 Task: Add an event with the title Monthly Performance Evaluation and Development Planning, date '2024/03/25', time 7:30 AM to 9:30 AMand add a description: Problem-Solving Activities aims to develop the problem-solving capabilities of your team members, enhance collaboration, and foster a culture of innovation within your organization. By immersing themselves in these activities, participants will gain valuable insights, strengthen their problem-solving skills, and develop a shared sense of purpose and accomplishment., put the event into Yellow category . Add location for the event as: Porto, Portugal, logged in from the account softage.4@softage.netand send the event invitation to softage.2@softage.net and softage.3@softage.net. Set a reminder for the event At time of event
Action: Mouse moved to (137, 102)
Screenshot: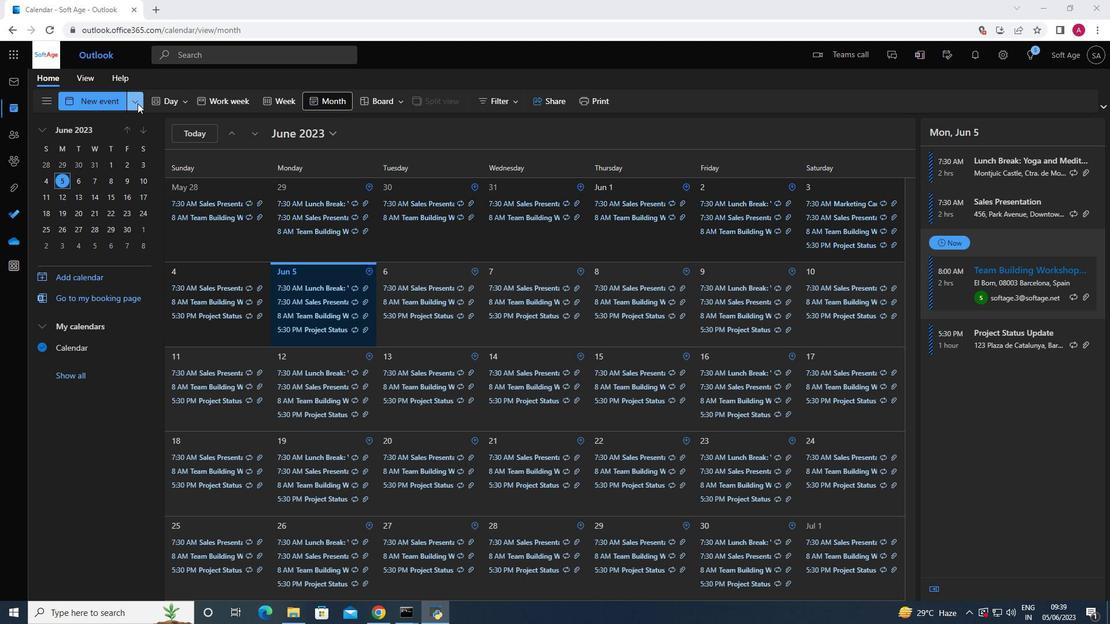 
Action: Mouse pressed left at (137, 102)
Screenshot: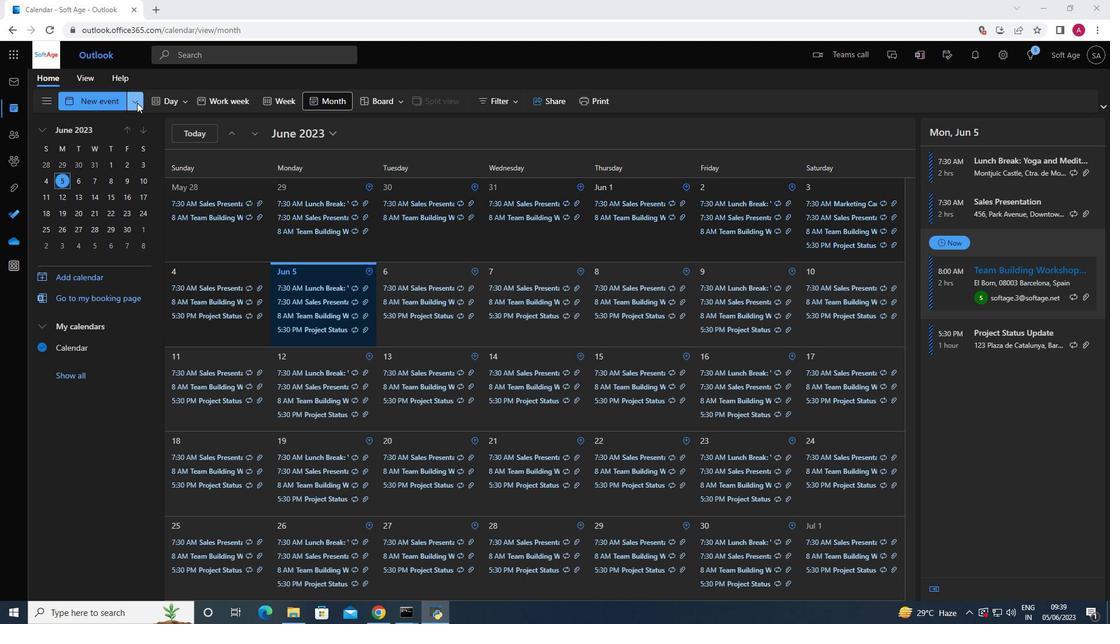 
Action: Mouse moved to (99, 149)
Screenshot: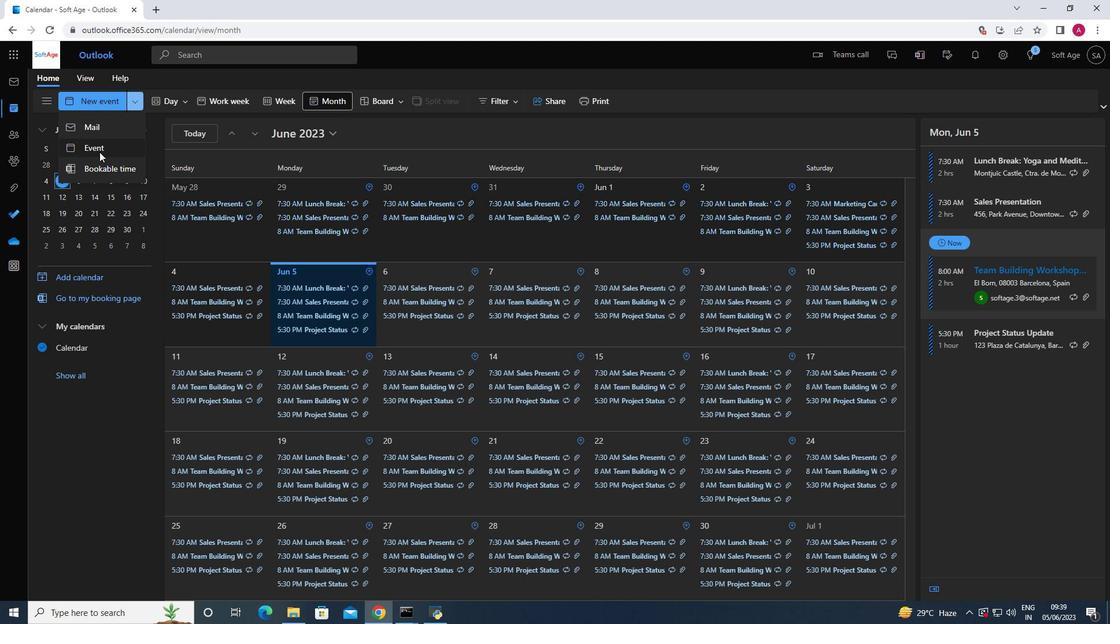 
Action: Mouse pressed left at (99, 149)
Screenshot: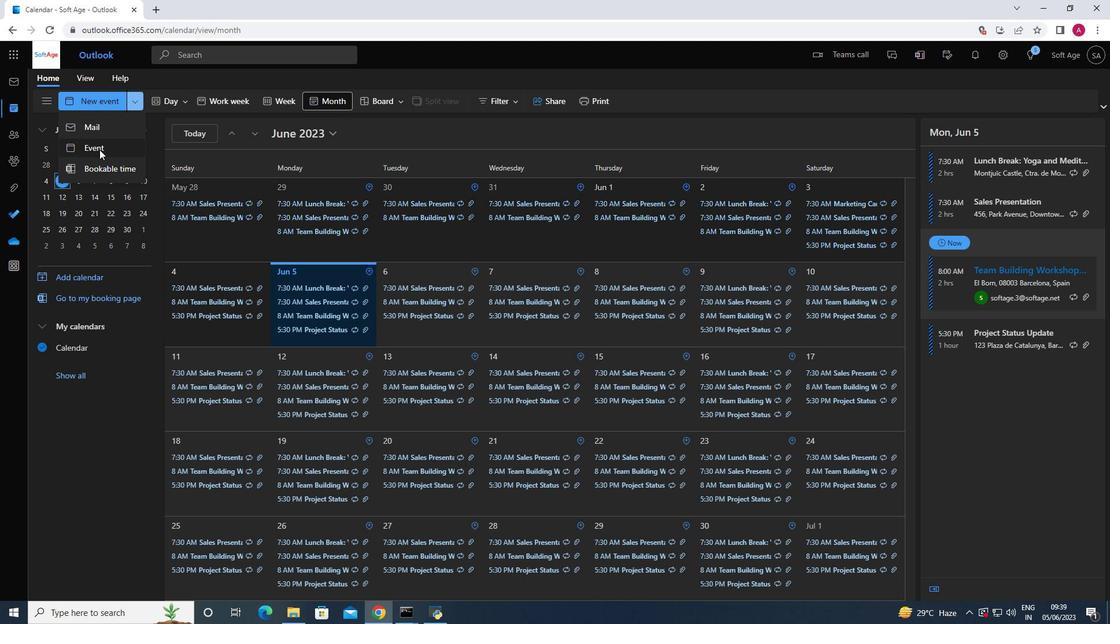 
Action: Mouse moved to (279, 172)
Screenshot: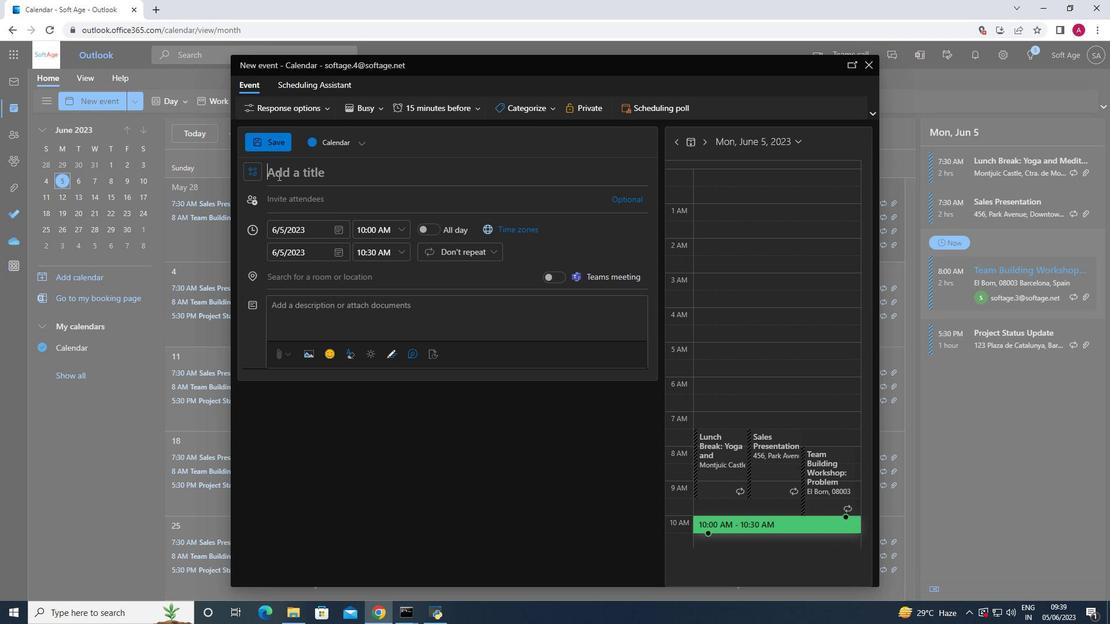 
Action: Mouse pressed left at (279, 172)
Screenshot: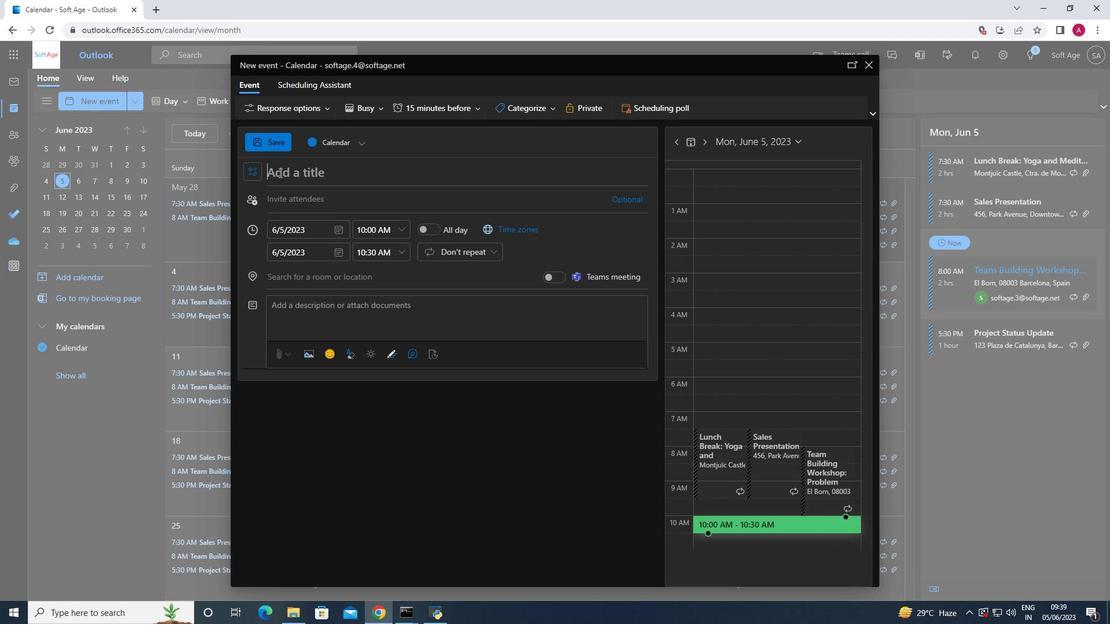 
Action: Key pressed <Key.shift>Monthly<Key.space><Key.shift>Performance<Key.space><Key.shift>Evaluation<Key.space>and<Key.space><Key.shift>Development<Key.space><Key.shift>Planning
Screenshot: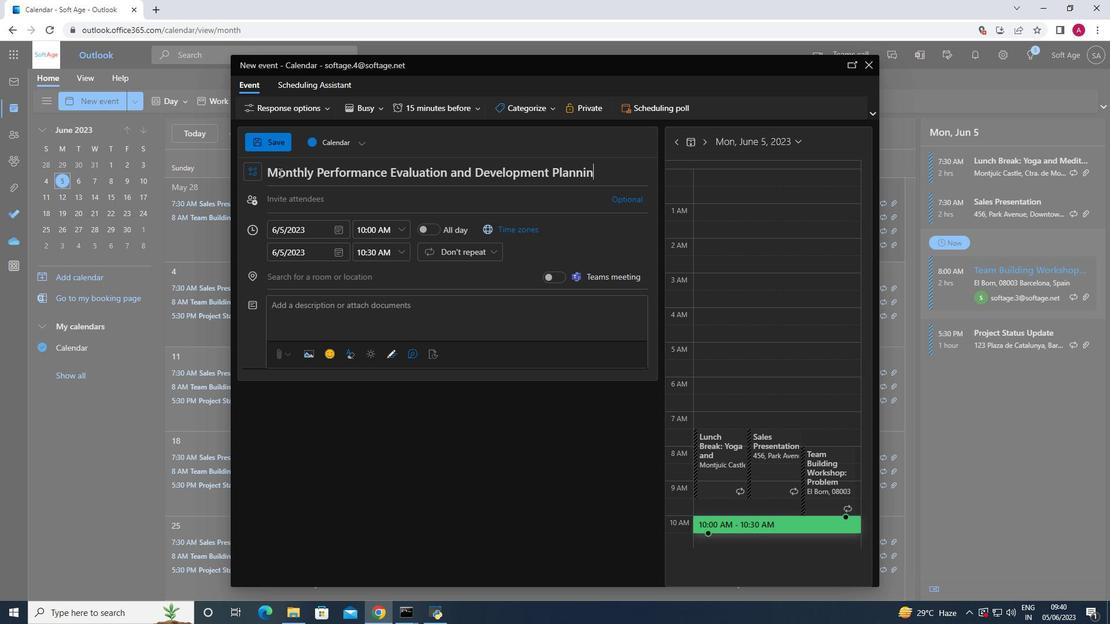 
Action: Mouse moved to (335, 228)
Screenshot: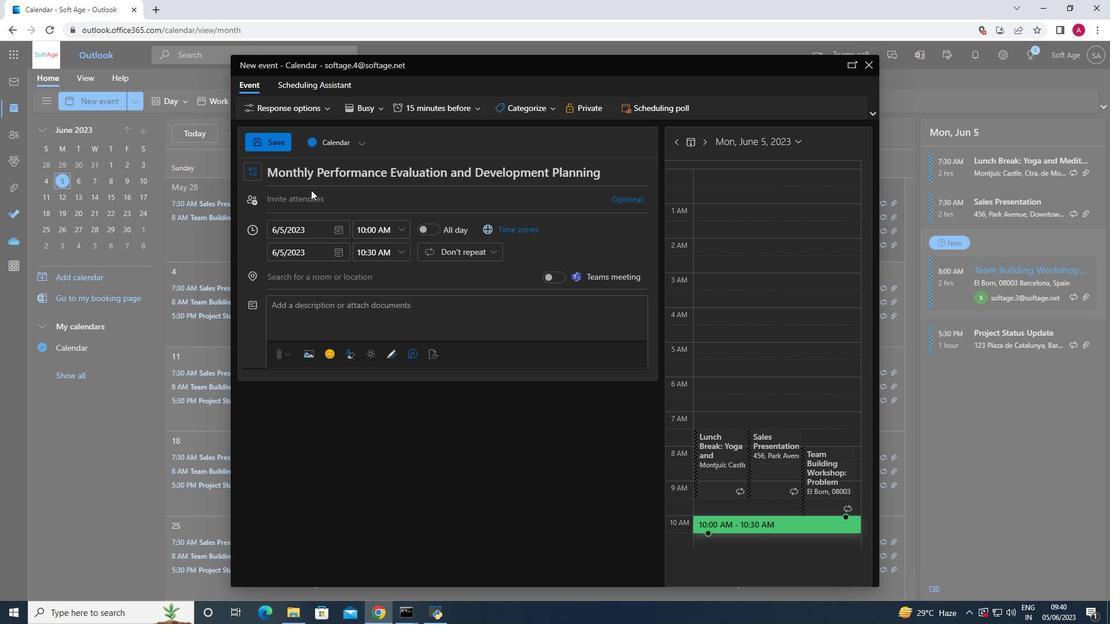 
Action: Mouse pressed left at (335, 228)
Screenshot: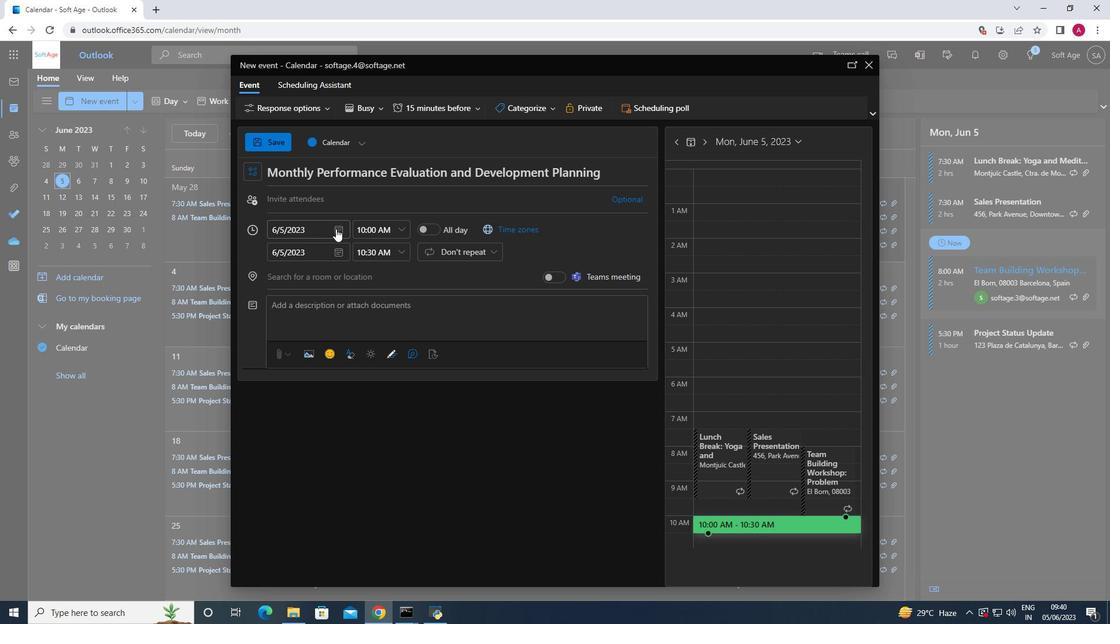 
Action: Mouse moved to (377, 249)
Screenshot: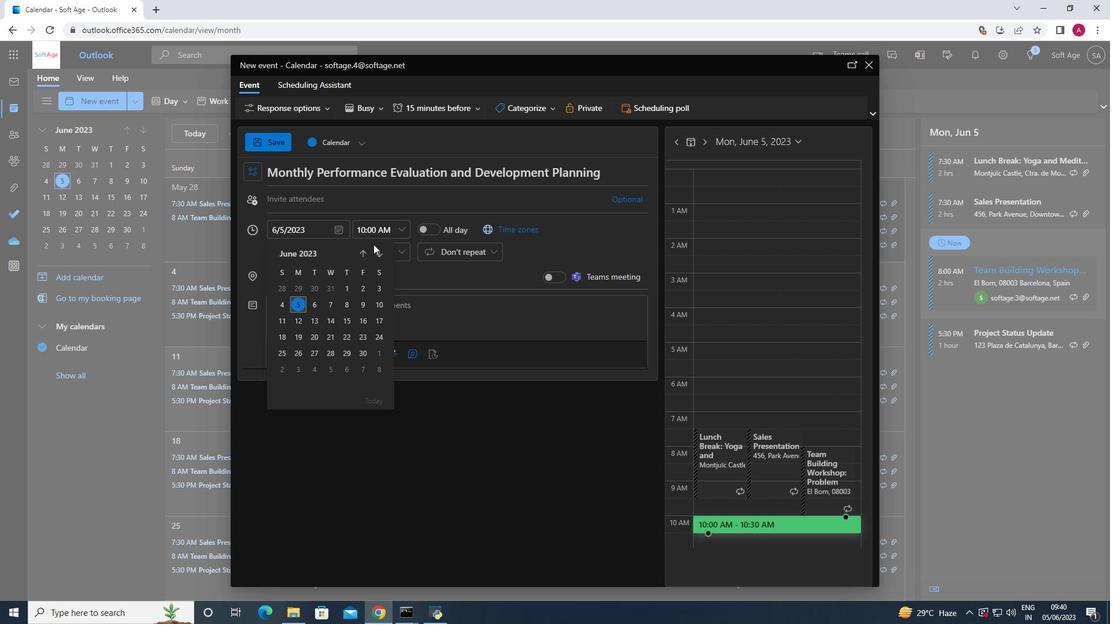 
Action: Mouse pressed left at (377, 249)
Screenshot: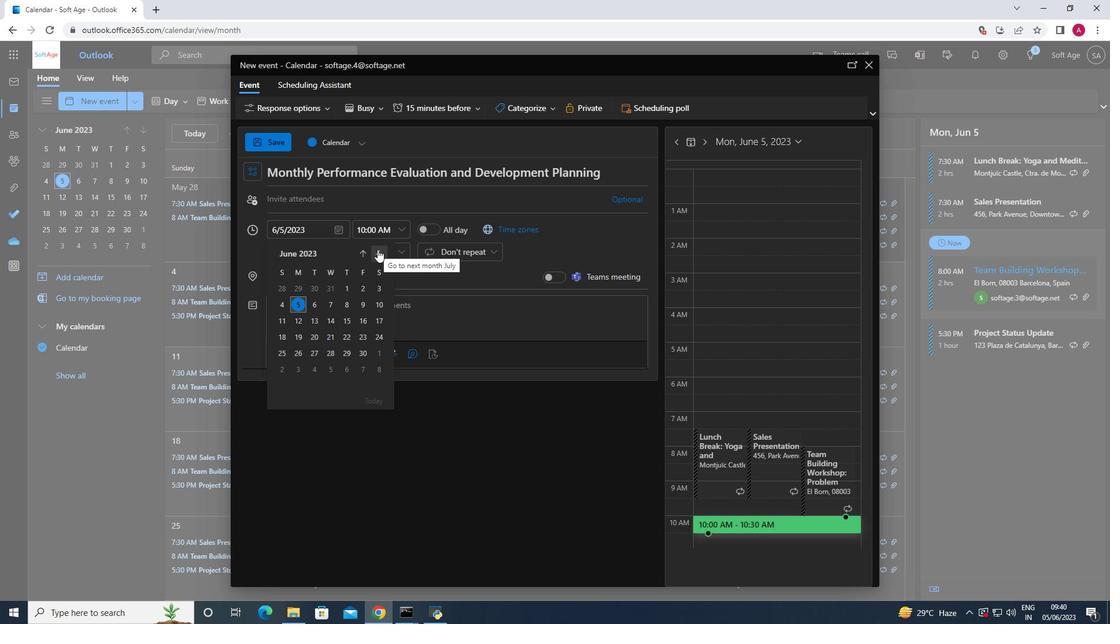 
Action: Mouse pressed left at (377, 249)
Screenshot: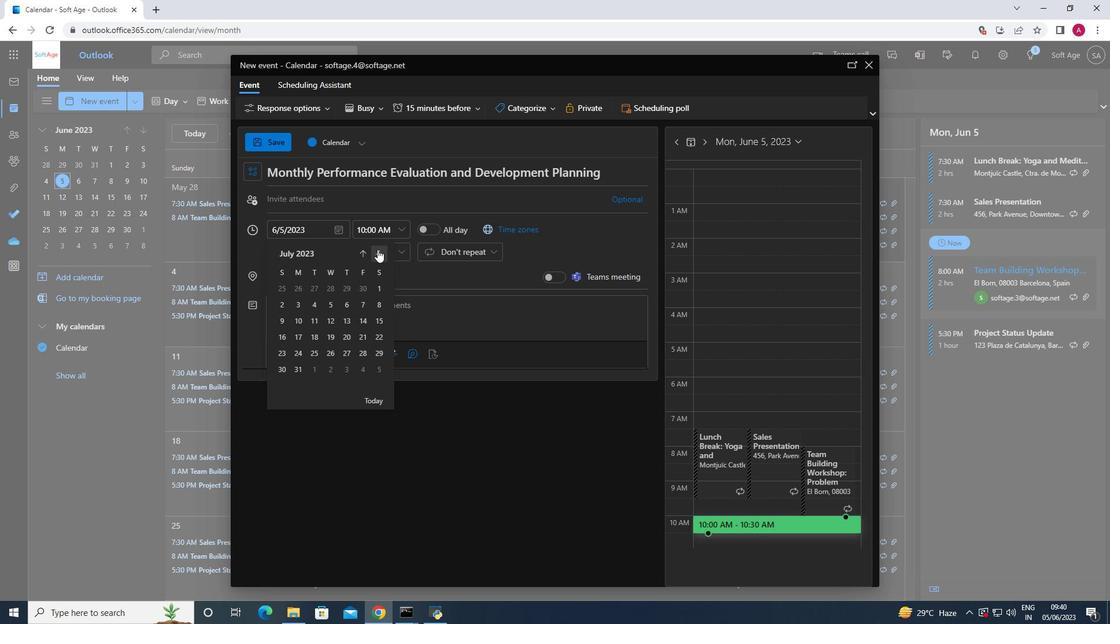 
Action: Mouse pressed left at (377, 249)
Screenshot: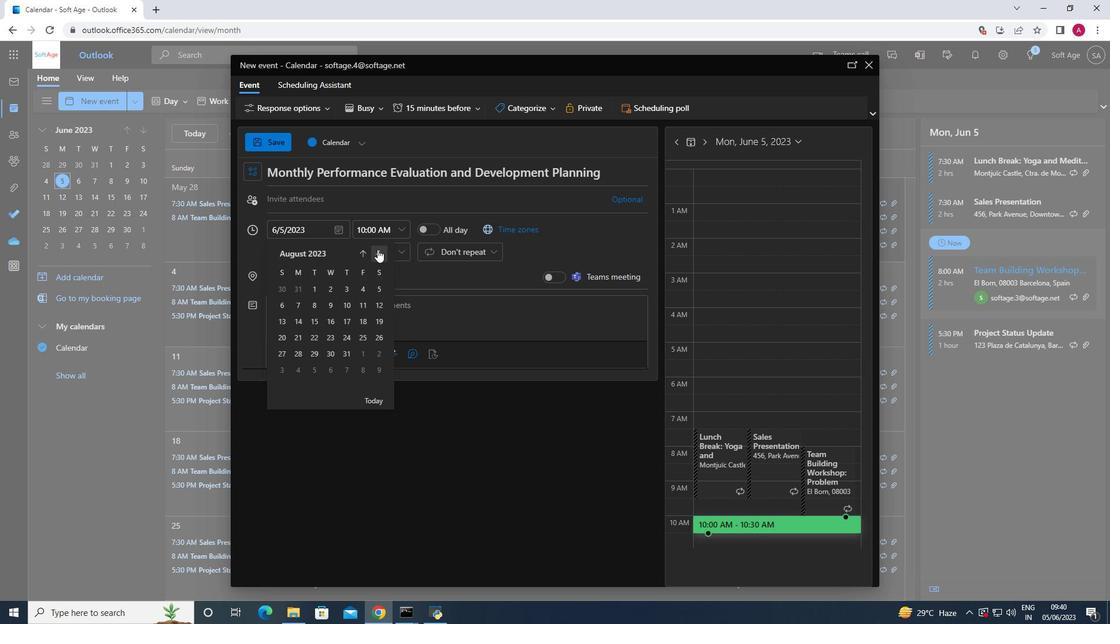 
Action: Mouse pressed left at (377, 249)
Screenshot: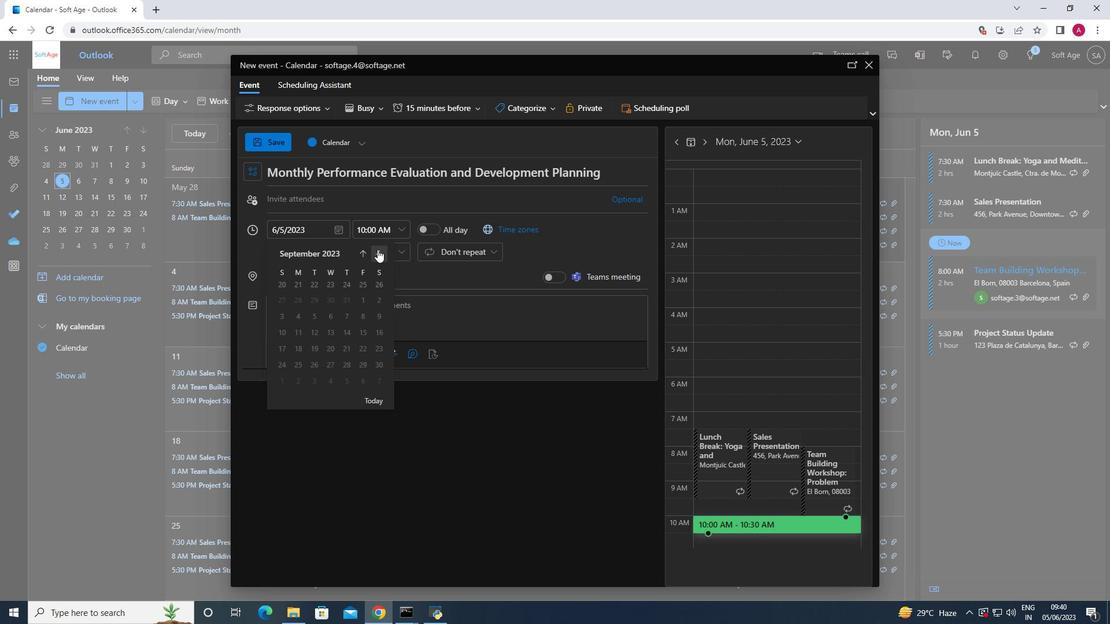 
Action: Mouse pressed left at (377, 249)
Screenshot: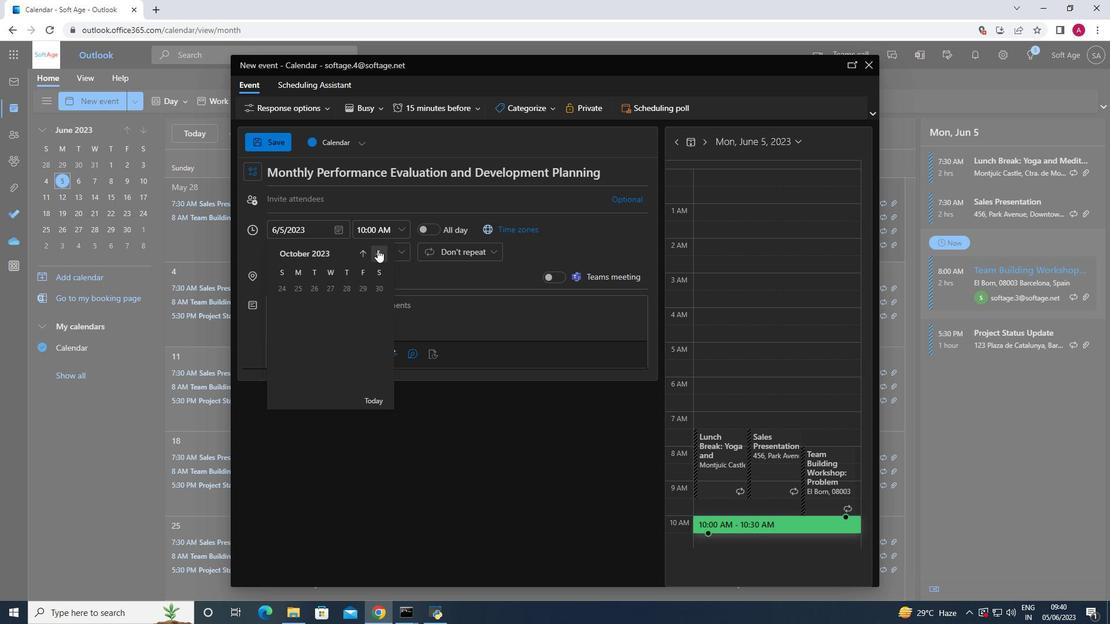 
Action: Mouse pressed left at (377, 249)
Screenshot: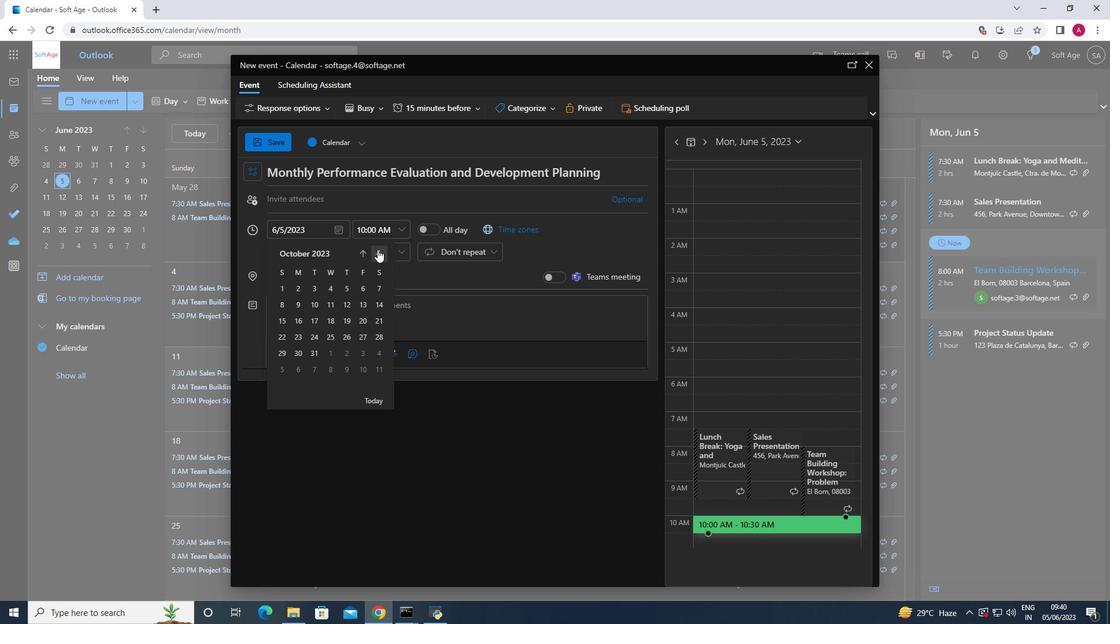 
Action: Mouse pressed left at (377, 249)
Screenshot: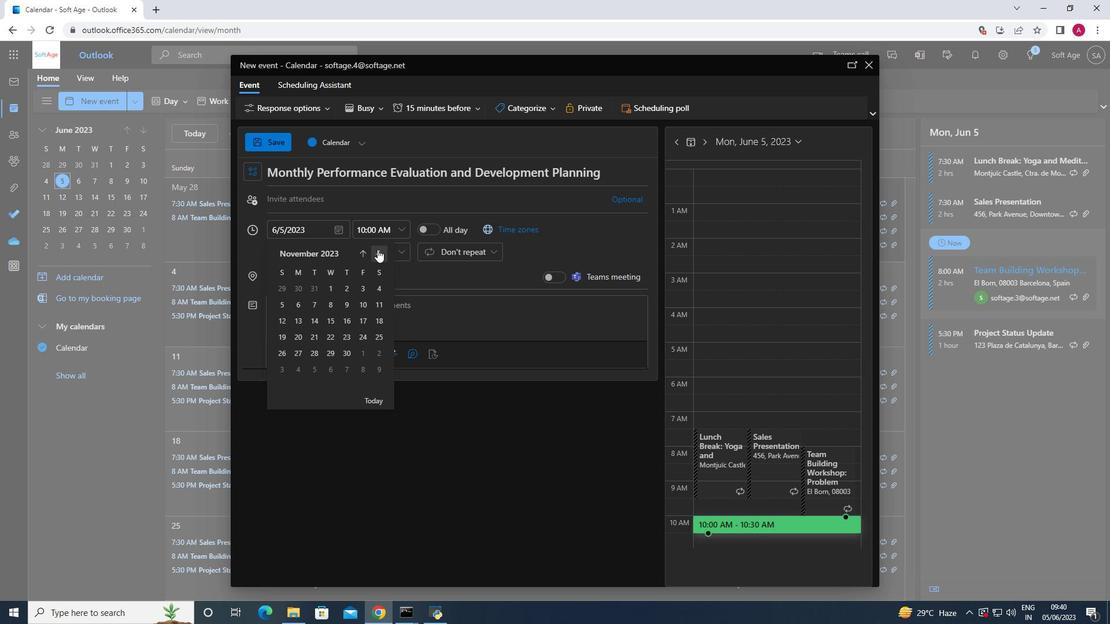 
Action: Mouse pressed left at (377, 249)
Screenshot: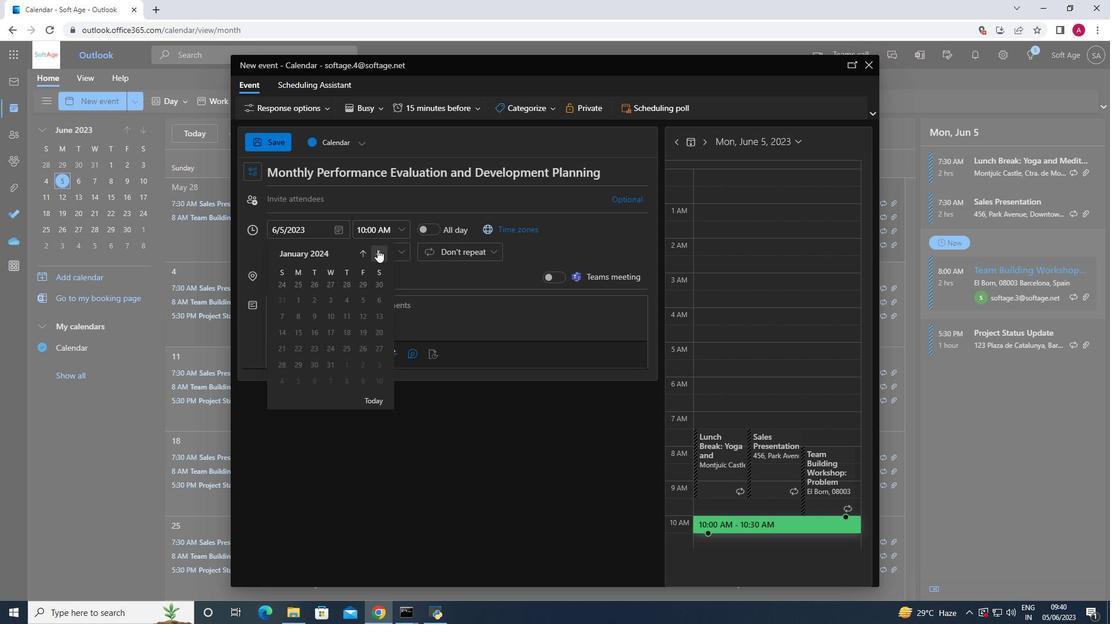 
Action: Mouse pressed left at (377, 249)
Screenshot: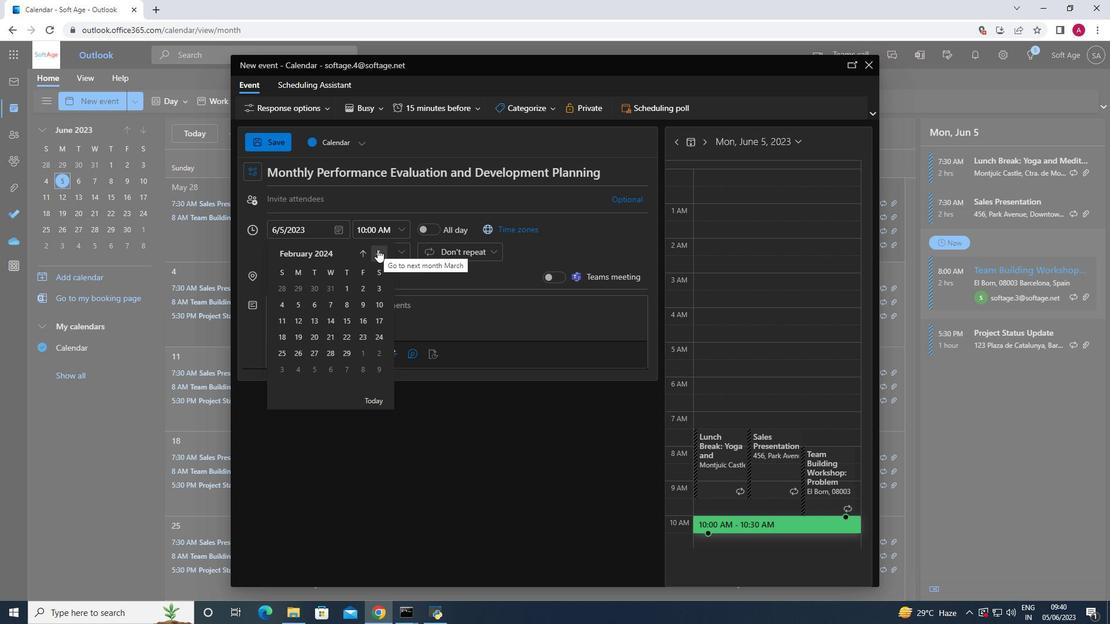 
Action: Mouse moved to (300, 352)
Screenshot: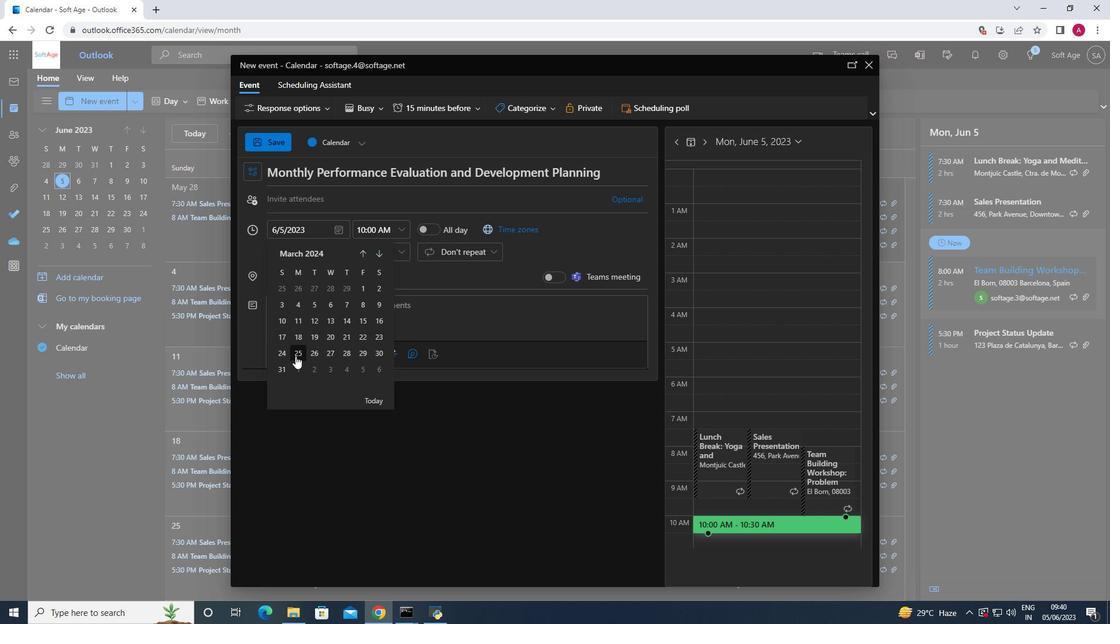 
Action: Mouse pressed left at (300, 352)
Screenshot: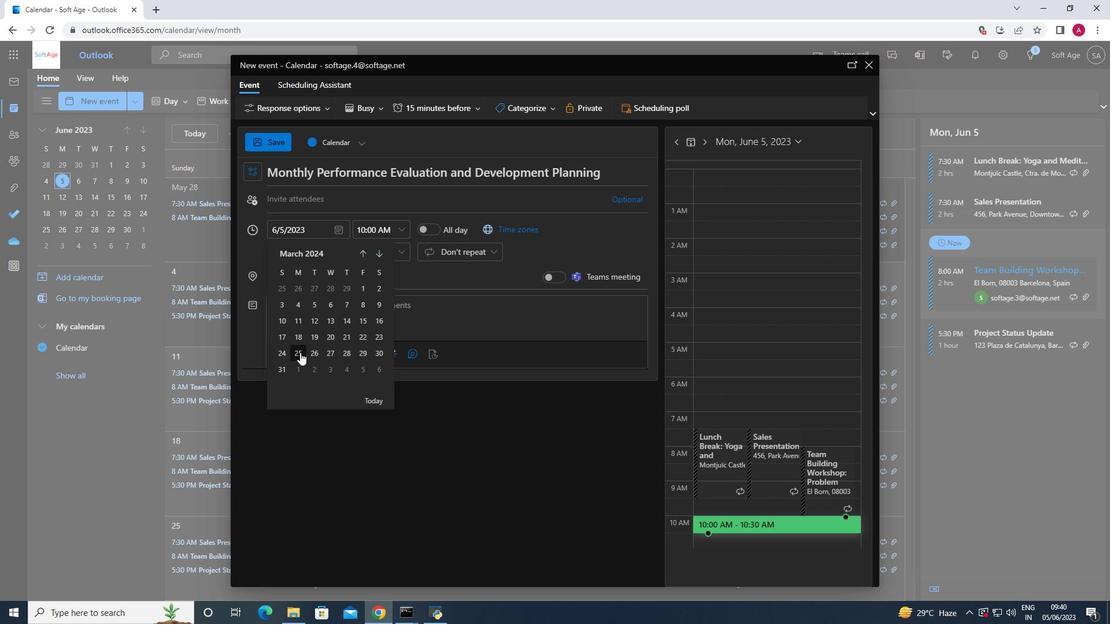 
Action: Mouse moved to (404, 230)
Screenshot: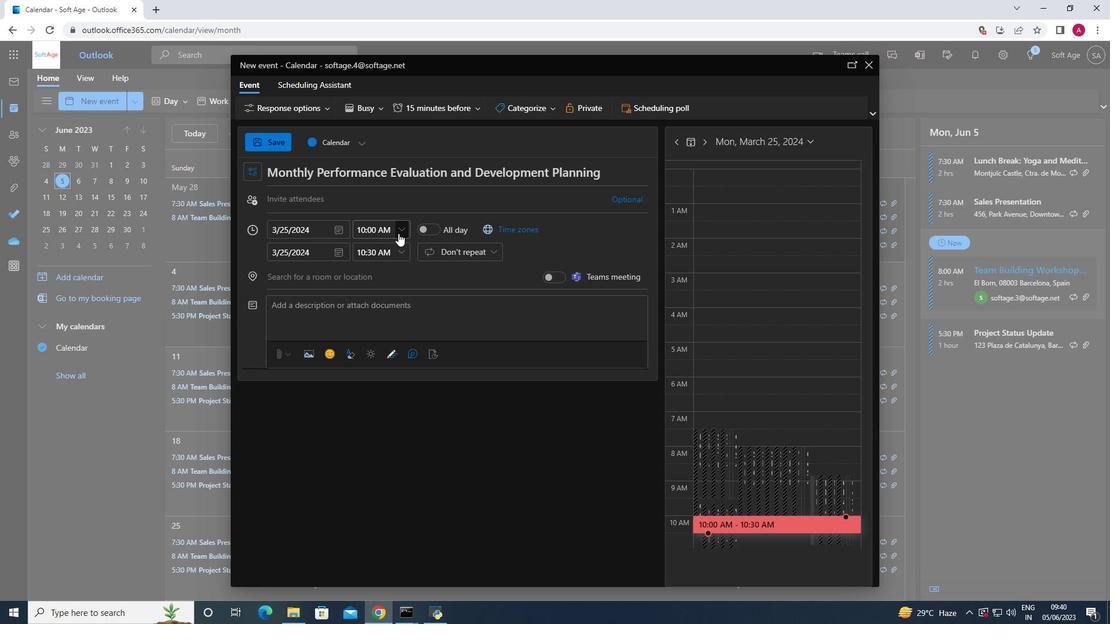
Action: Mouse pressed left at (404, 230)
Screenshot: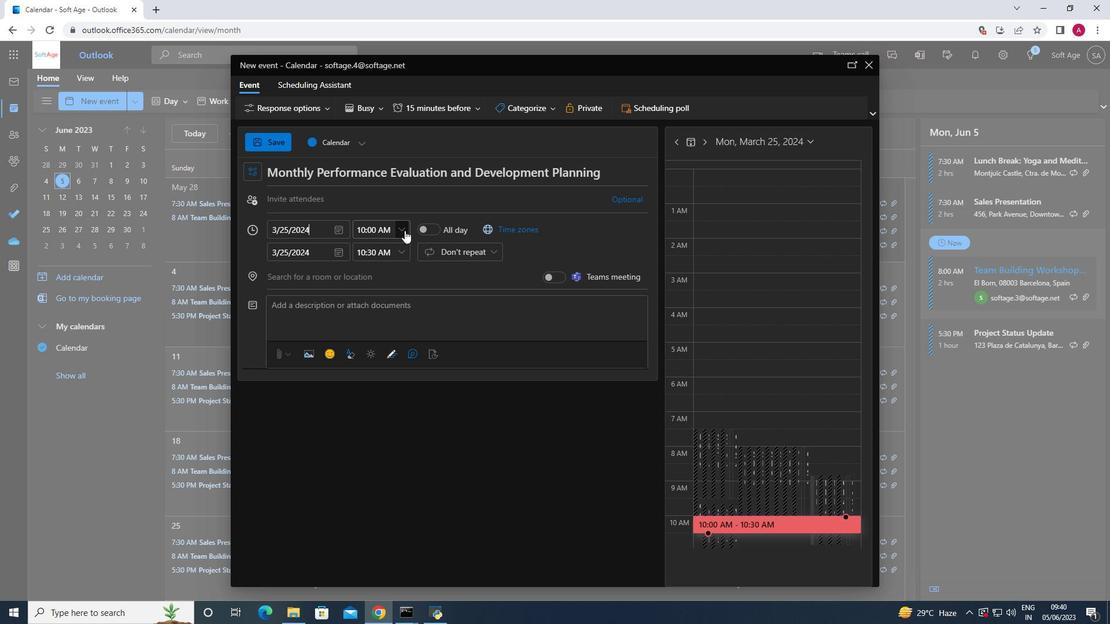 
Action: Mouse moved to (392, 257)
Screenshot: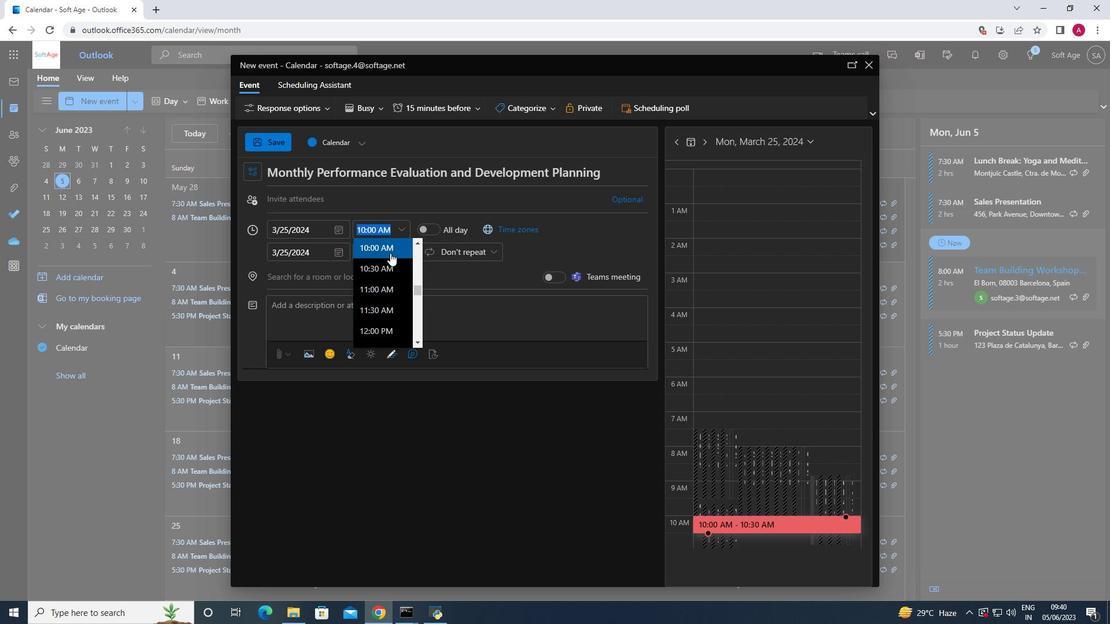 
Action: Mouse scrolled (392, 258) with delta (0, 0)
Screenshot: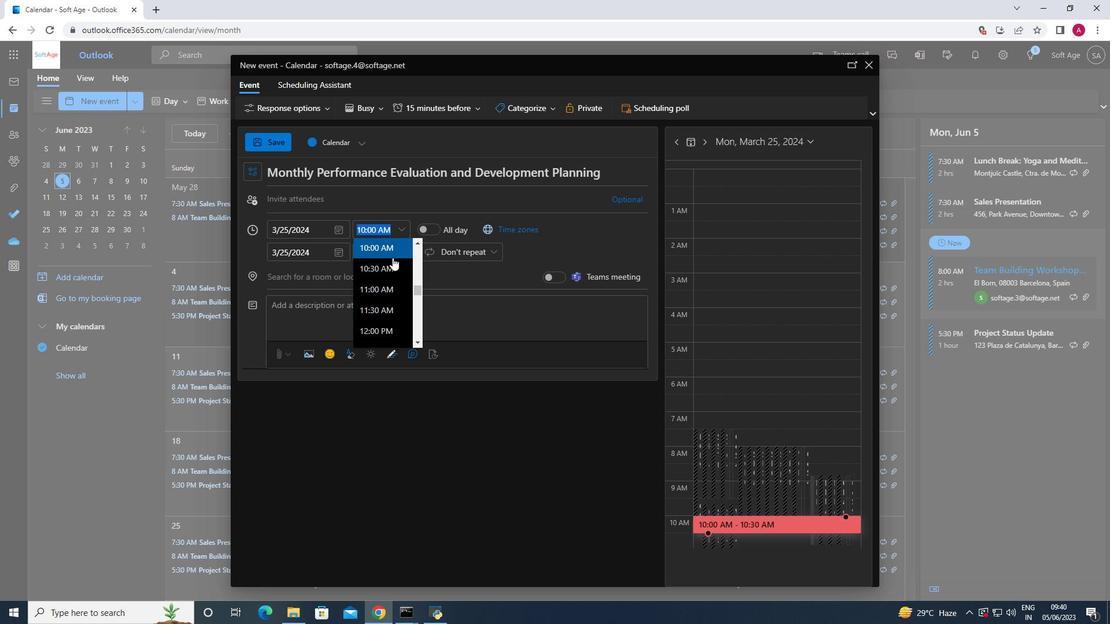 
Action: Mouse scrolled (392, 258) with delta (0, 0)
Screenshot: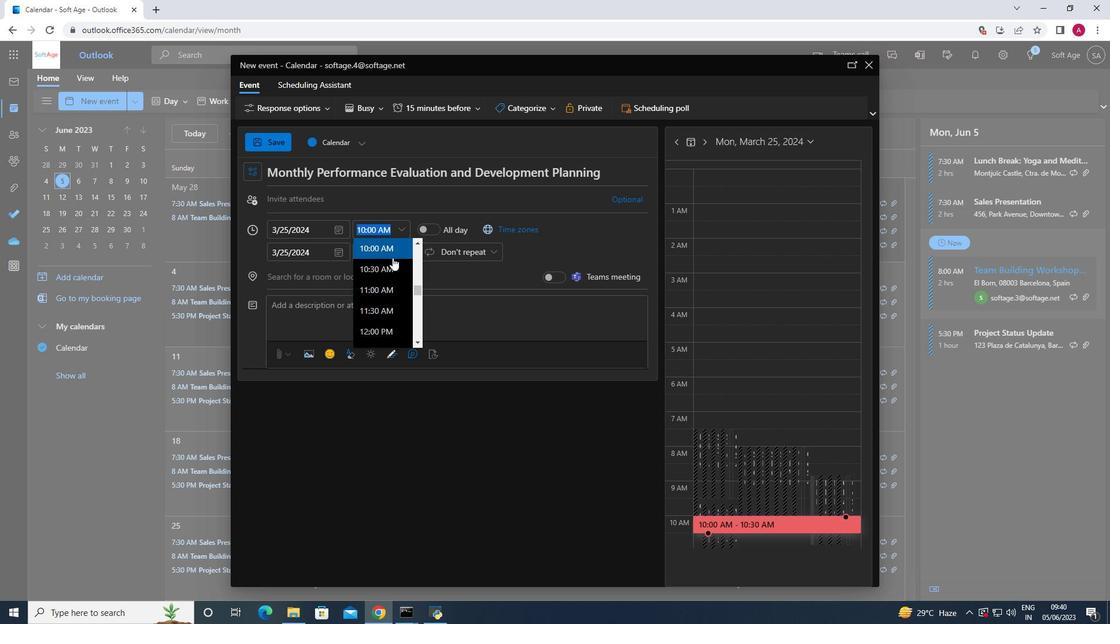 
Action: Mouse moved to (388, 258)
Screenshot: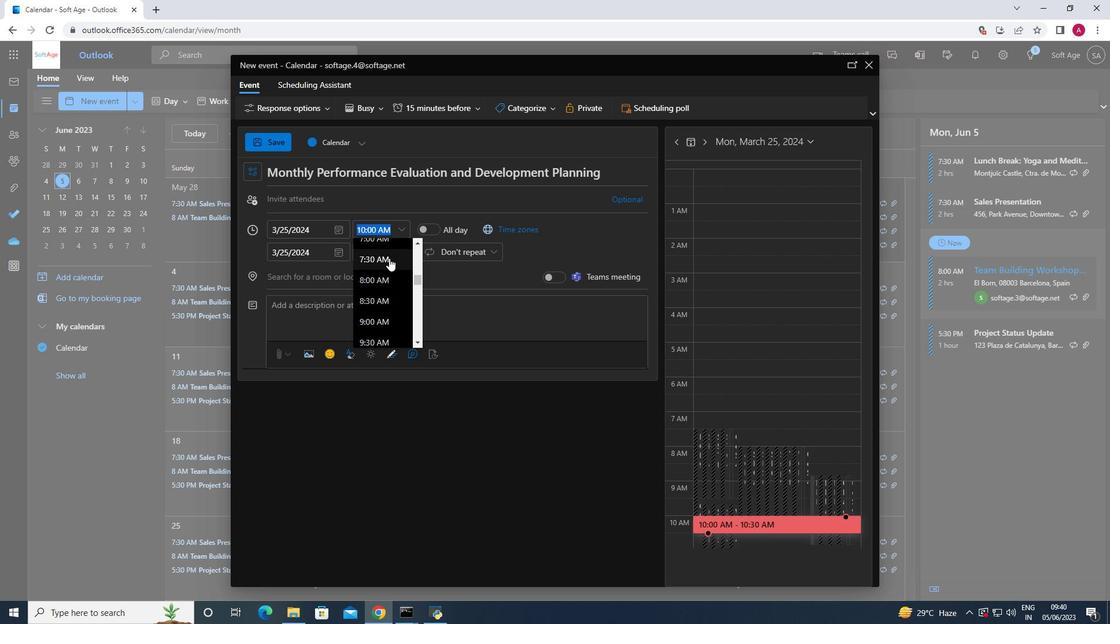 
Action: Mouse pressed left at (388, 258)
Screenshot: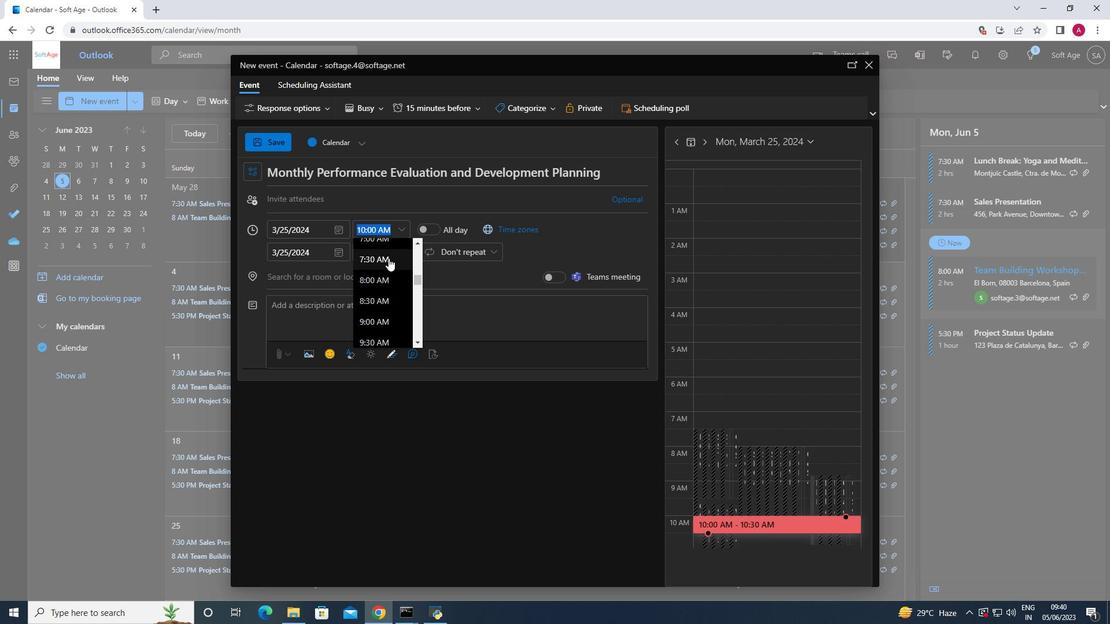 
Action: Mouse moved to (404, 248)
Screenshot: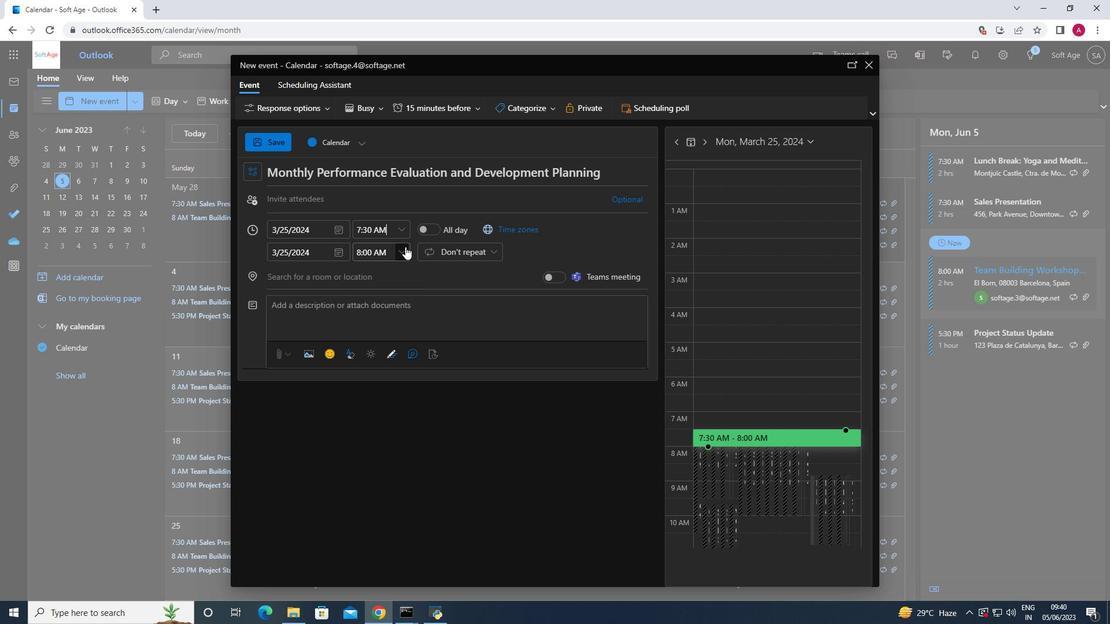 
Action: Mouse pressed left at (404, 248)
Screenshot: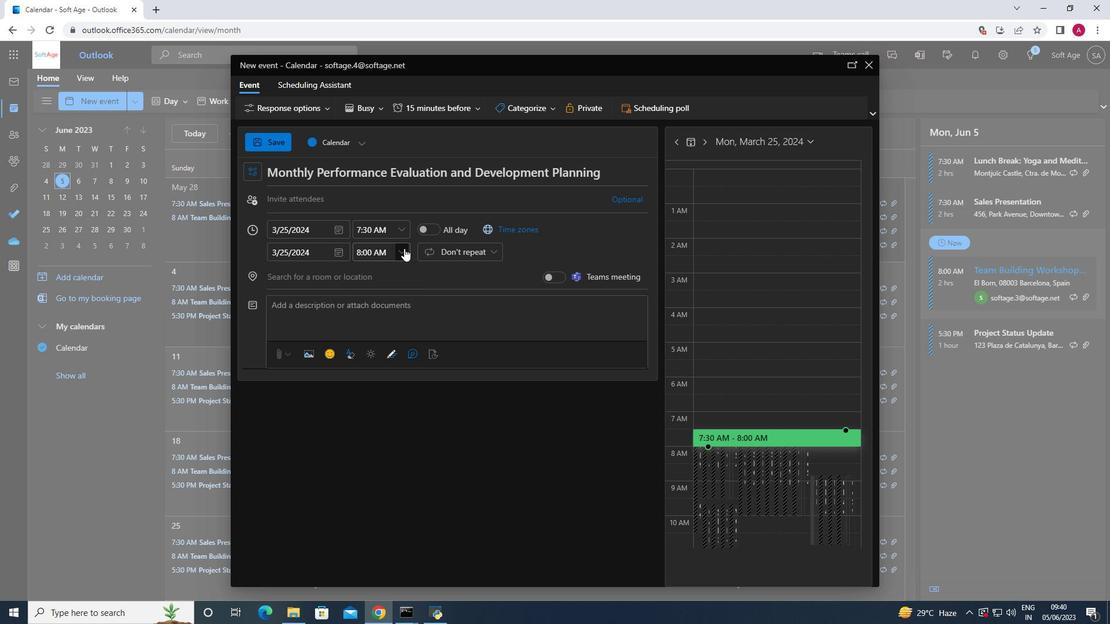 
Action: Mouse moved to (378, 329)
Screenshot: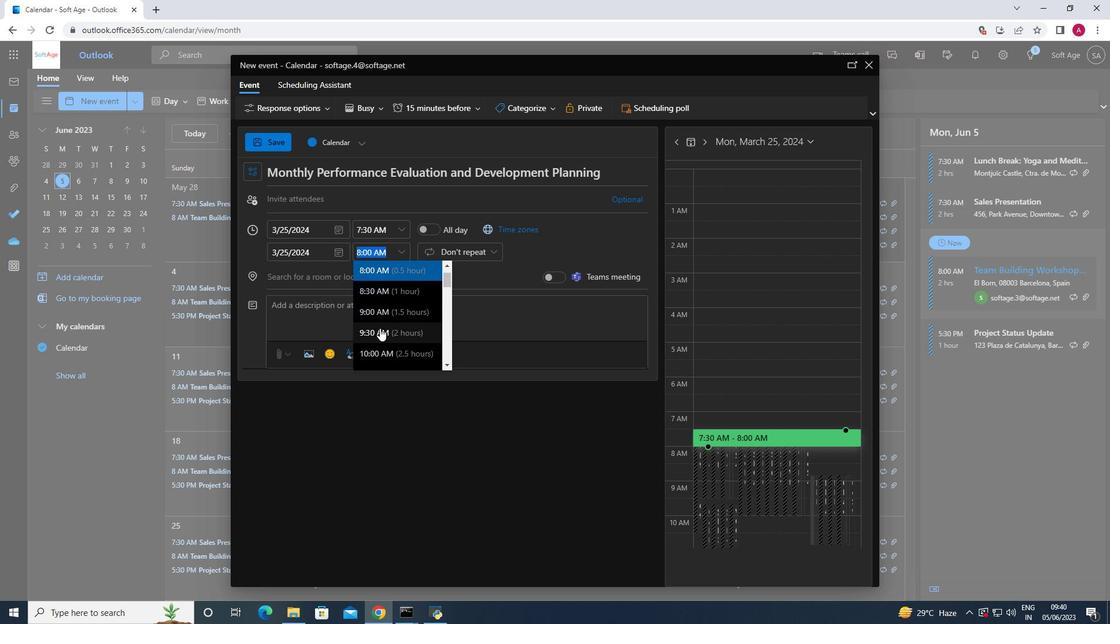 
Action: Mouse pressed left at (378, 329)
Screenshot: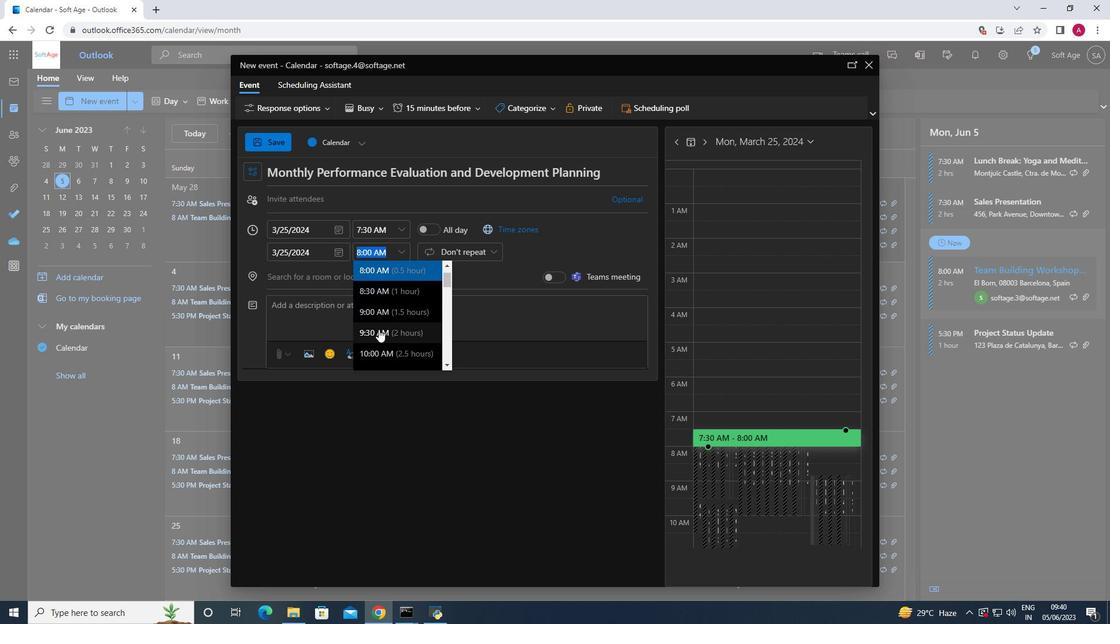 
Action: Mouse moved to (330, 315)
Screenshot: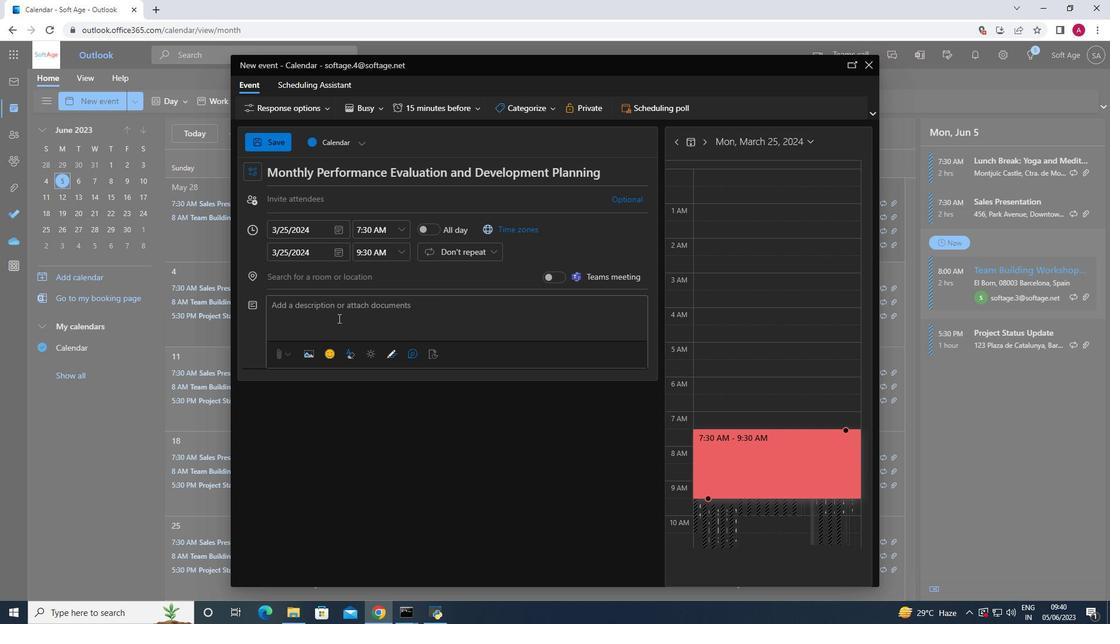 
Action: Mouse pressed left at (330, 315)
Screenshot: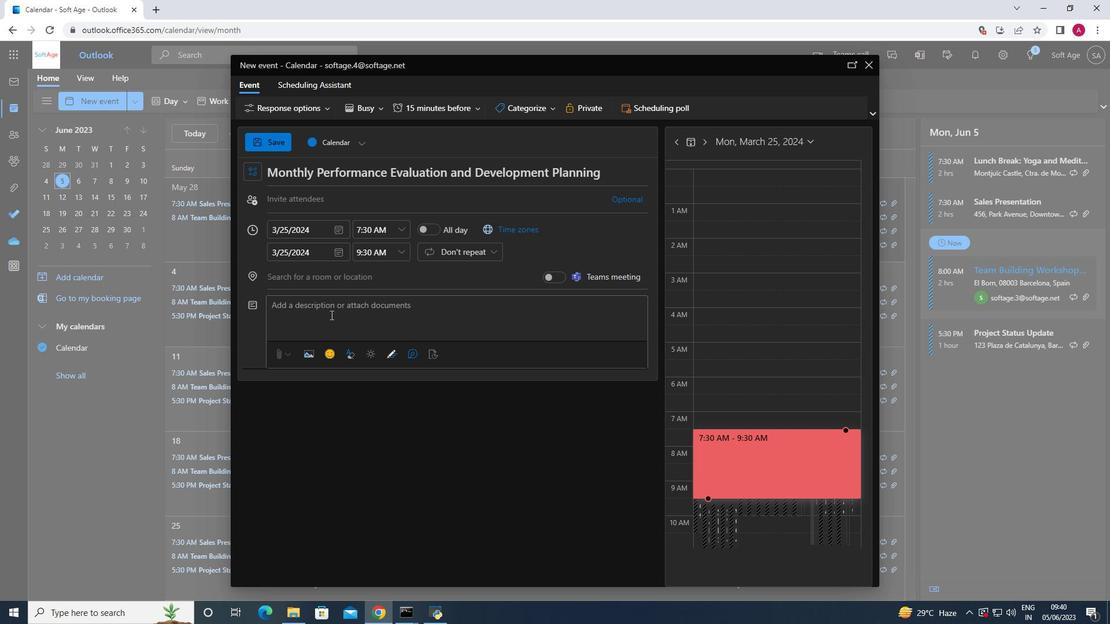 
Action: Mouse moved to (366, 311)
Screenshot: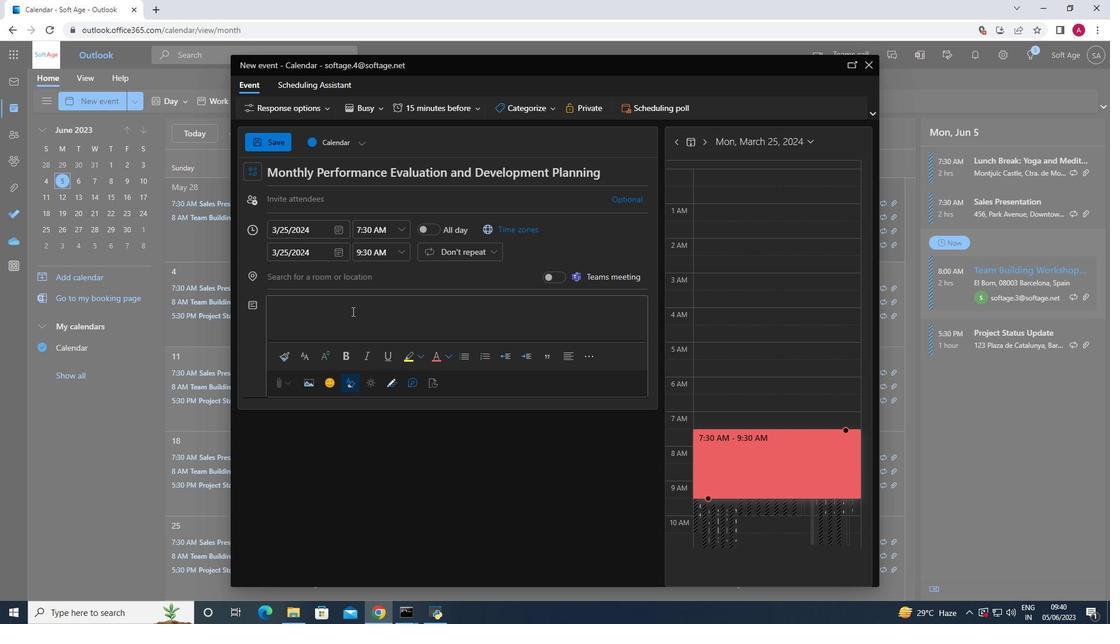 
Action: Key pressed <Key.shift_r>Problem-<Key.shift><Key.shift><Key.shift><Key.shift><Key.shift><Key.shift><Key.shift><Key.shift>solving<Key.space>capabilities<Key.space>of<Key.space>your<Key.space>team<Key.space>members,<Key.space>enhance<Key.space>collaboration,<Key.space>and<Key.space>foster<Key.space>a<Key.space>culture<Key.space>of<Key.space>innovation<Key.space>within<Key.space>your<Key.space>organization.<Key.space>b<Key.backspace>by<Key.space>immersing
Screenshot: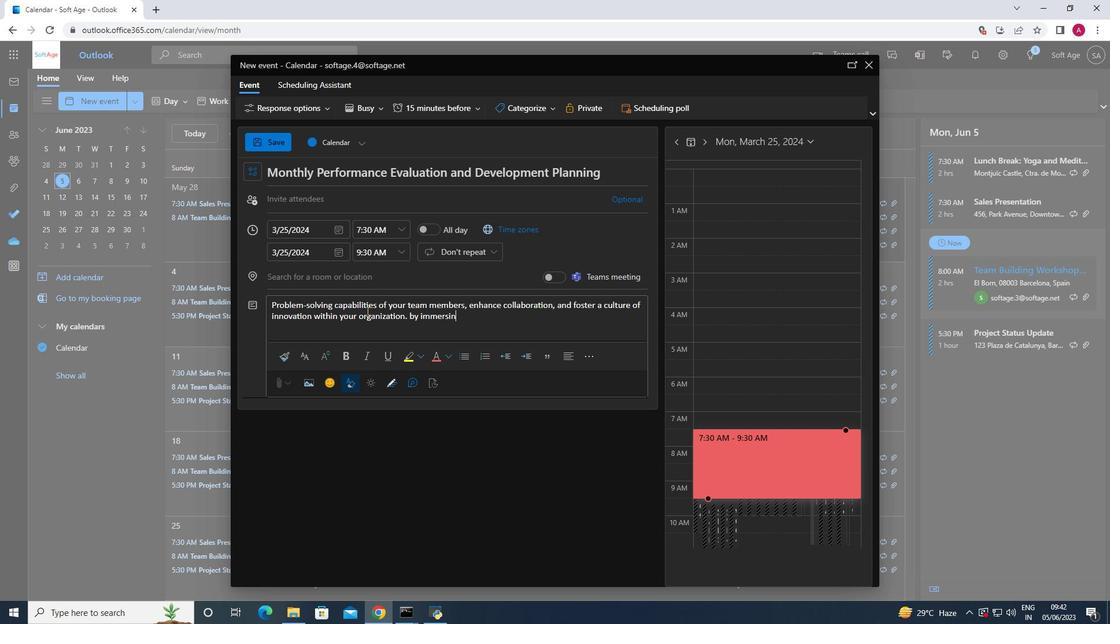 
Action: Mouse moved to (414, 314)
Screenshot: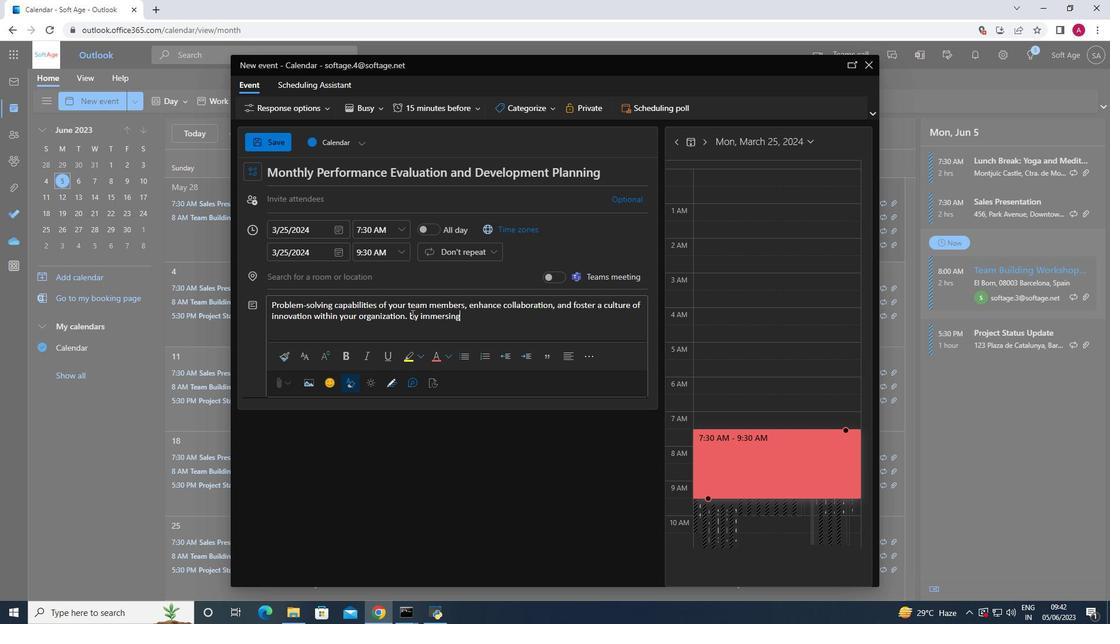 
Action: Mouse pressed left at (414, 314)
Screenshot: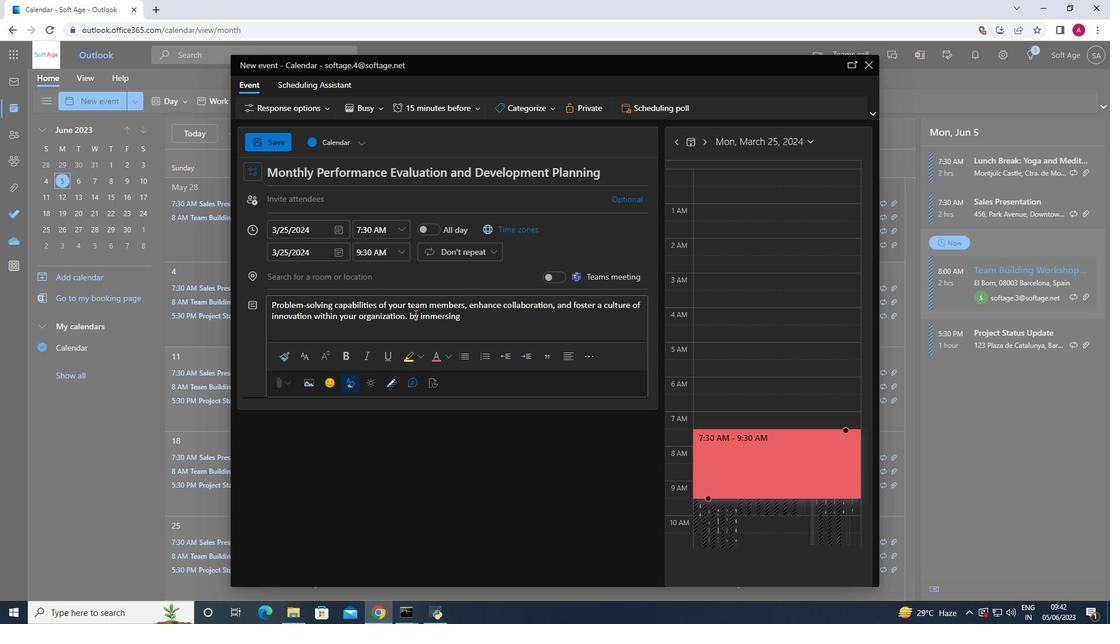 
Action: Key pressed <Key.backspace><Key.shift>B
Screenshot: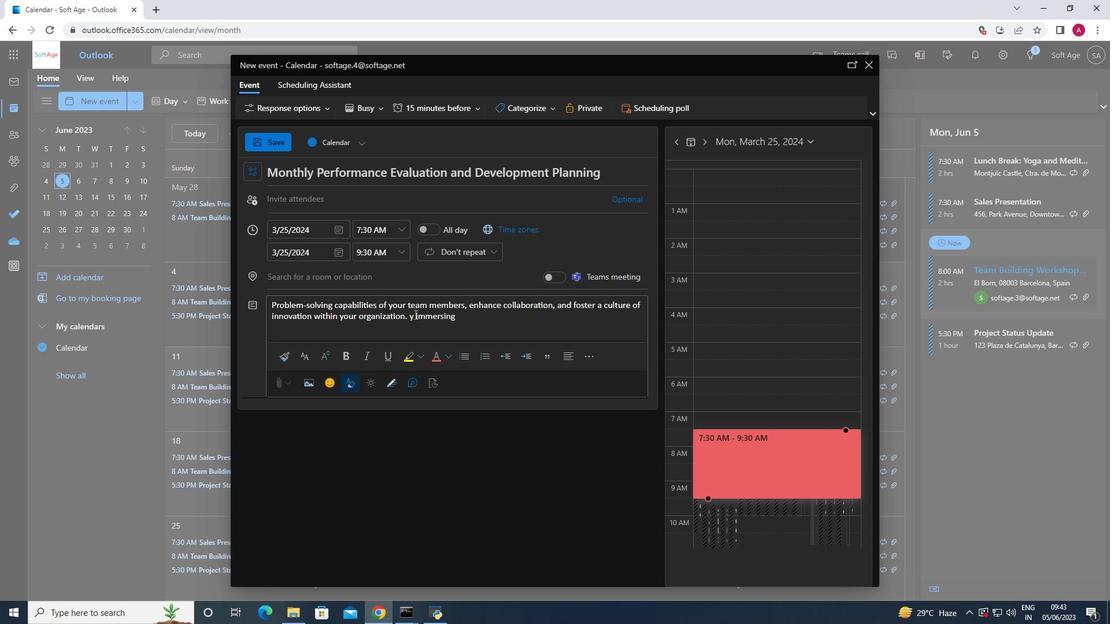
Action: Mouse moved to (471, 318)
Screenshot: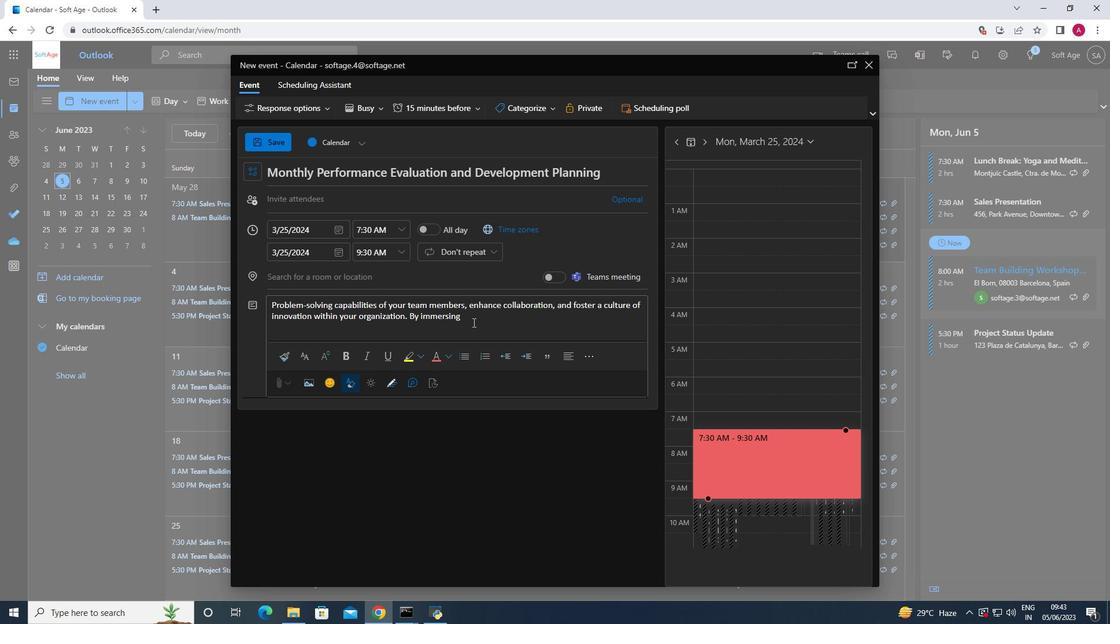 
Action: Mouse pressed left at (471, 318)
Screenshot: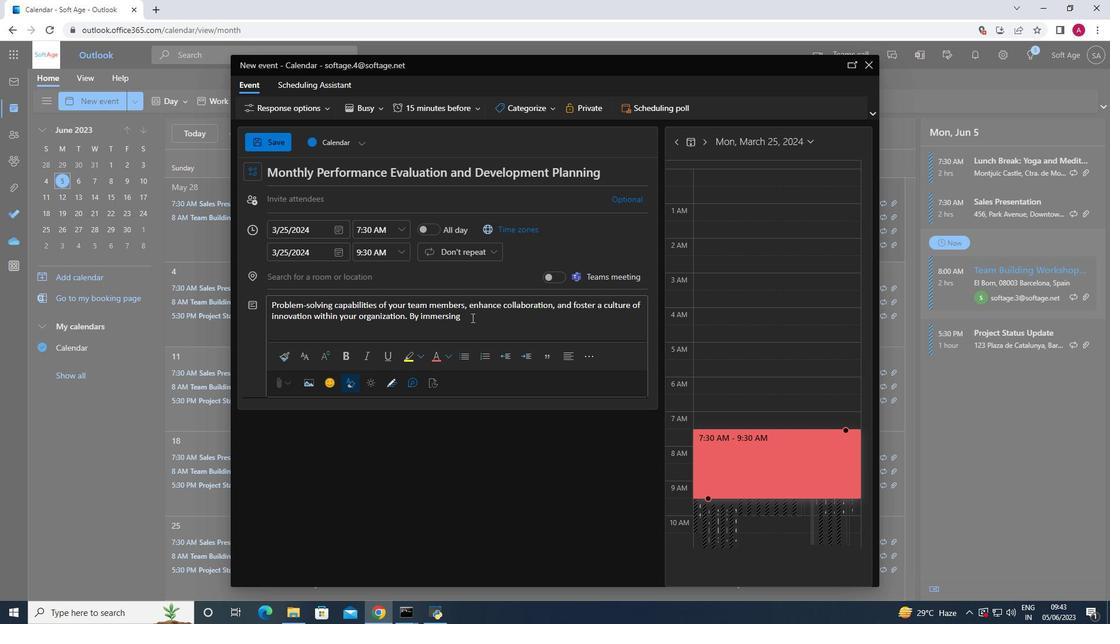 
Action: Key pressed <Key.space>themselves<Key.space>in<Key.space>these<Key.space>activities,<Key.space>participants<Key.space>will<Key.space>gain<Key.space>valubl<Key.backspace><Key.backspace>able<Key.space>insights,<Key.space>strenghten<Key.space>their<Key.space>
Screenshot: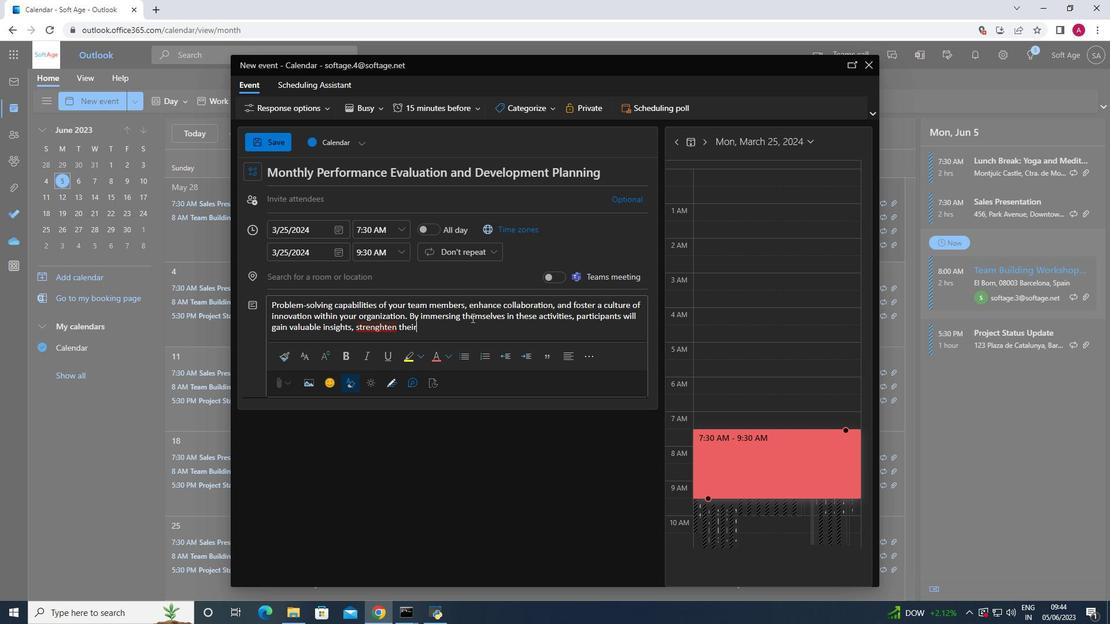 
Action: Mouse moved to (374, 330)
Screenshot: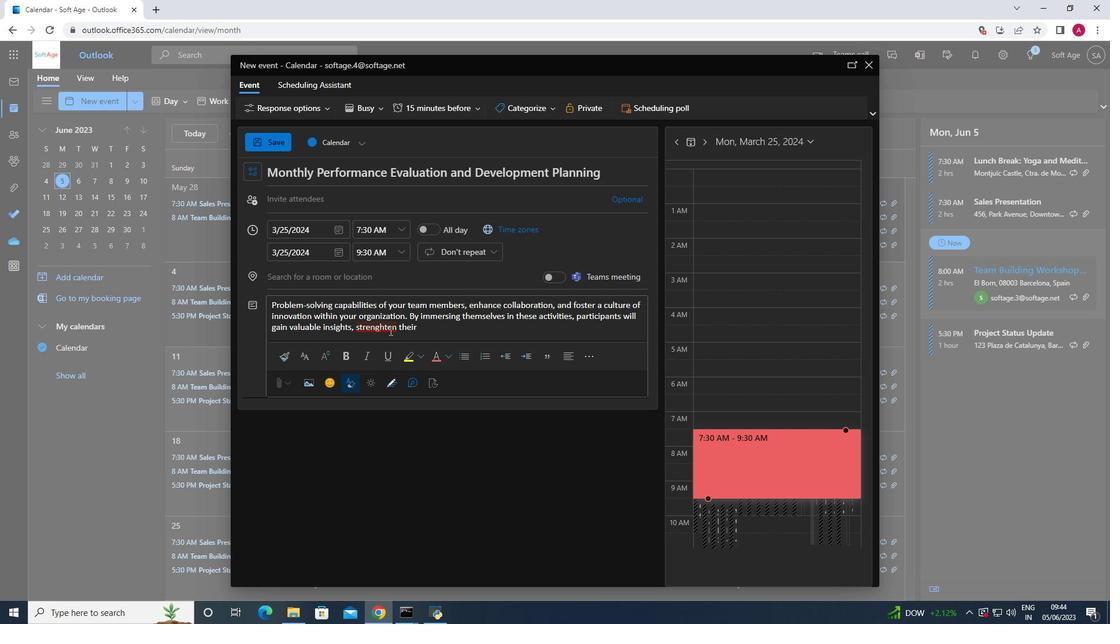 
Action: Mouse pressed left at (374, 330)
Screenshot: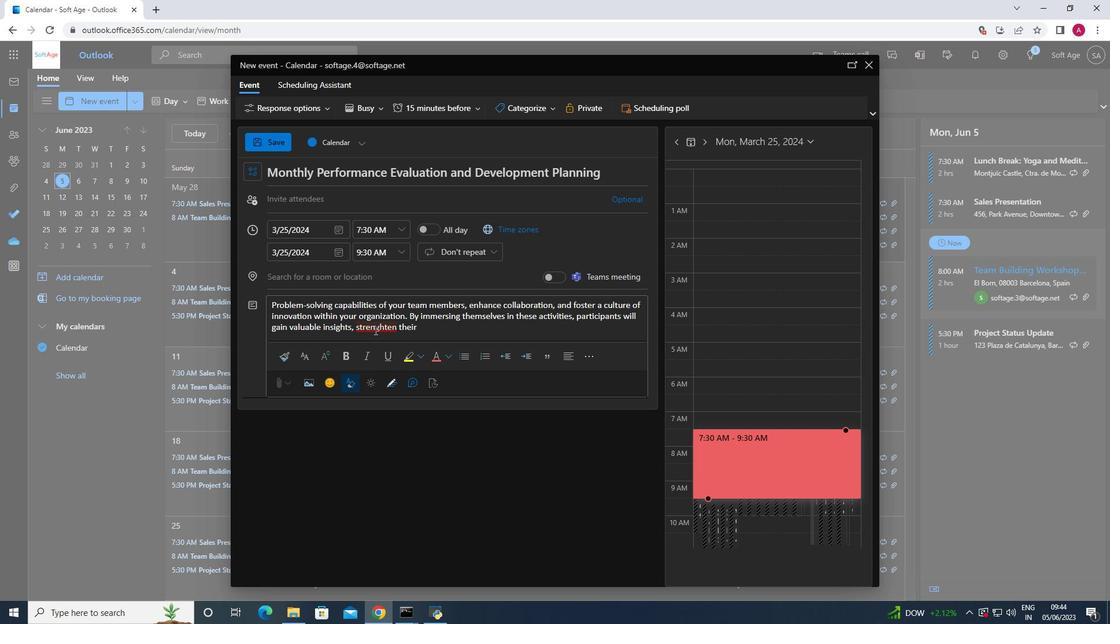 
Action: Mouse moved to (388, 364)
Screenshot: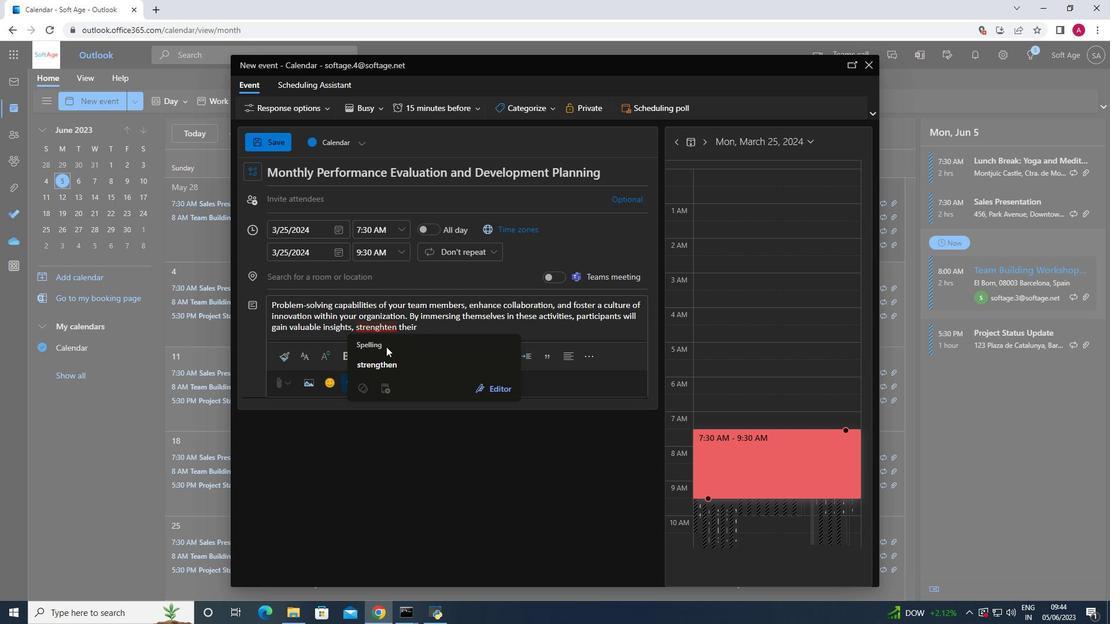 
Action: Mouse pressed left at (388, 364)
Screenshot: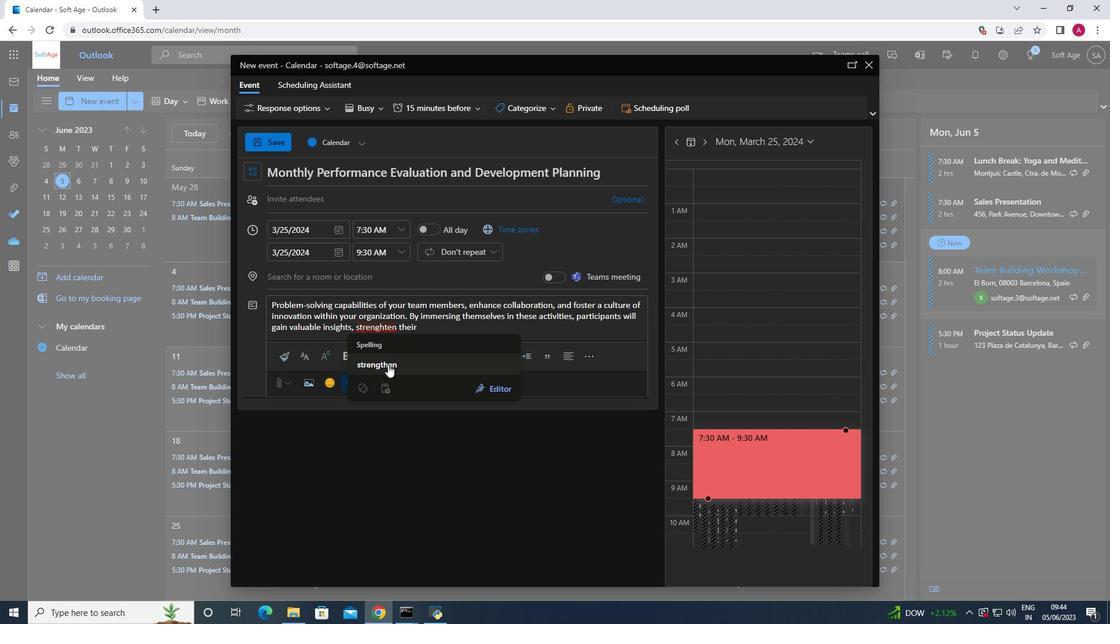 
Action: Mouse moved to (426, 322)
Screenshot: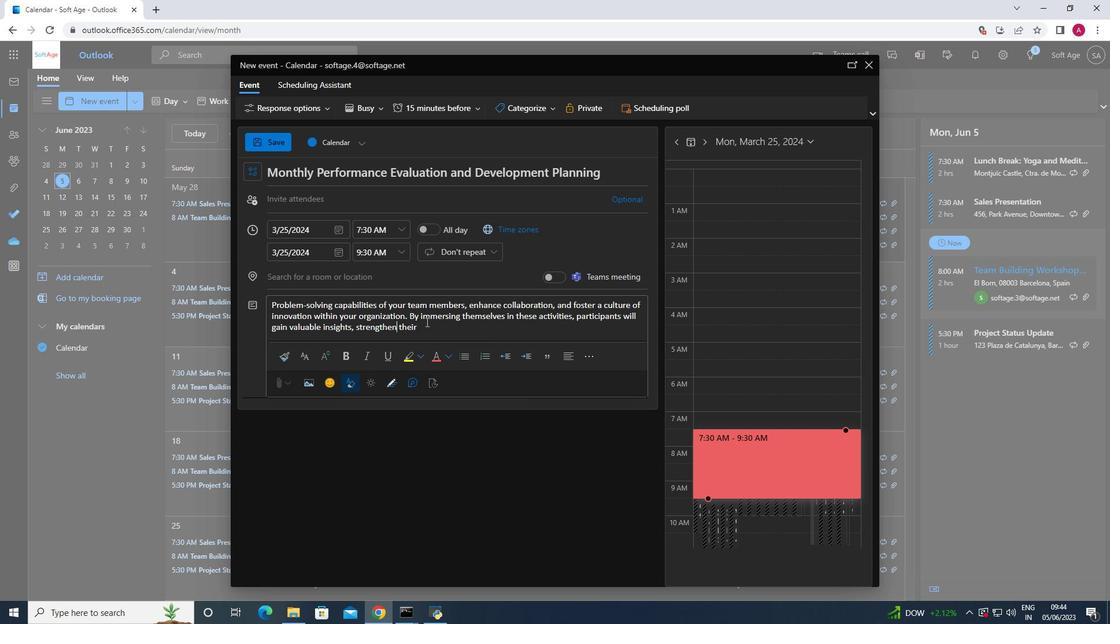 
Action: Mouse pressed left at (426, 322)
Screenshot: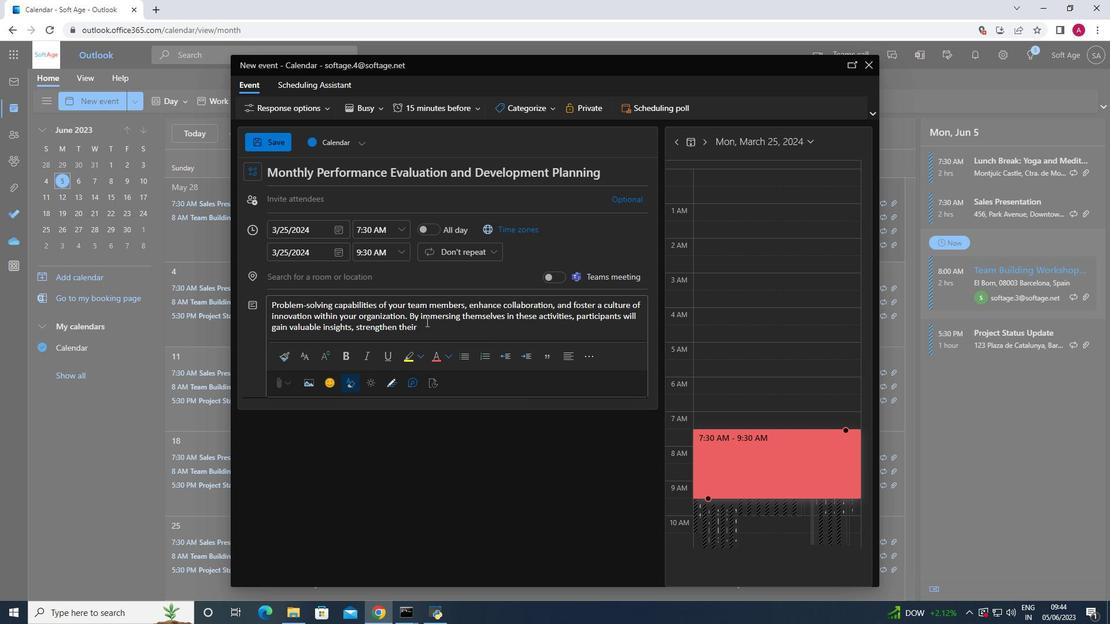 
Action: Key pressed problem-solving<Key.space>skills,<Key.space>and<Key.space>develop<Key.space>a<Key.space>shared<Key.space>sense<Key.space>of<Key.space>pupose<Key.space>and
Screenshot: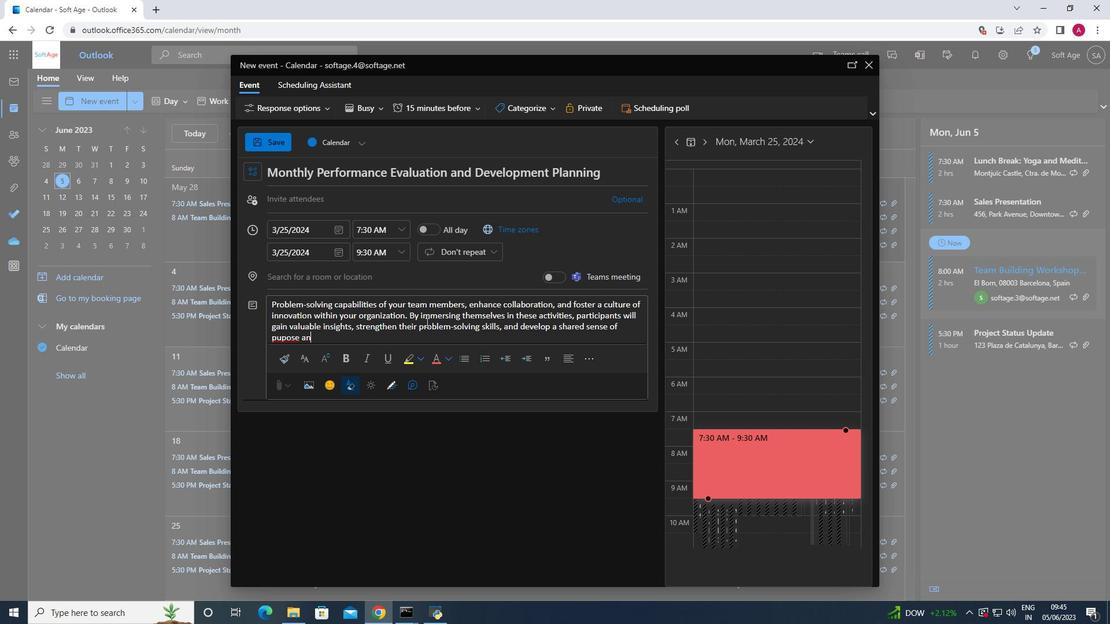 
Action: Mouse moved to (281, 340)
Screenshot: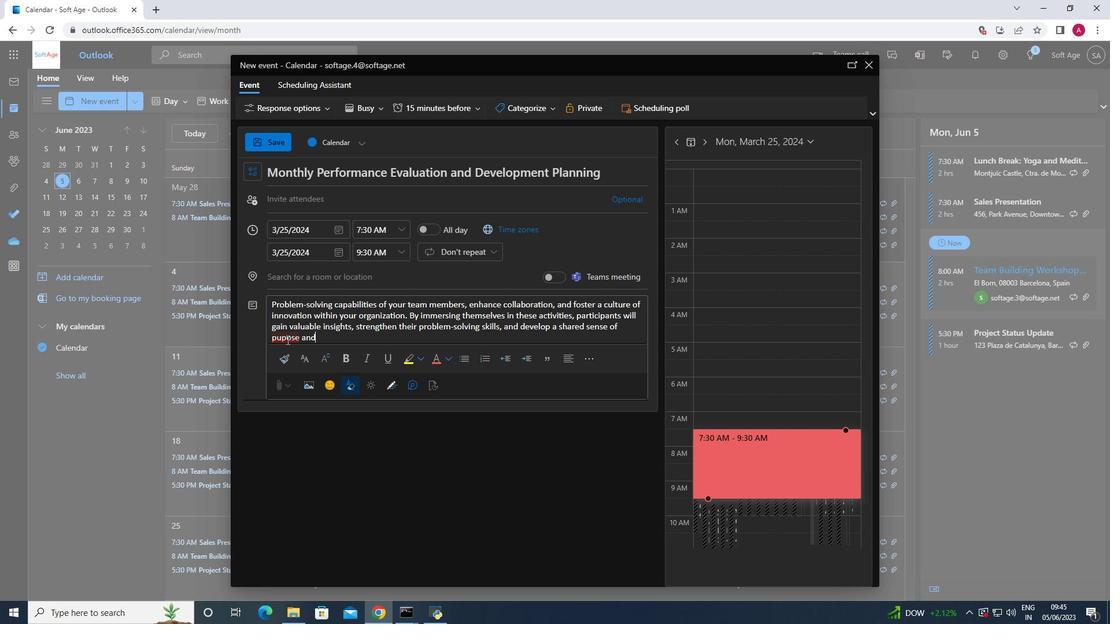
Action: Mouse pressed left at (281, 340)
Screenshot: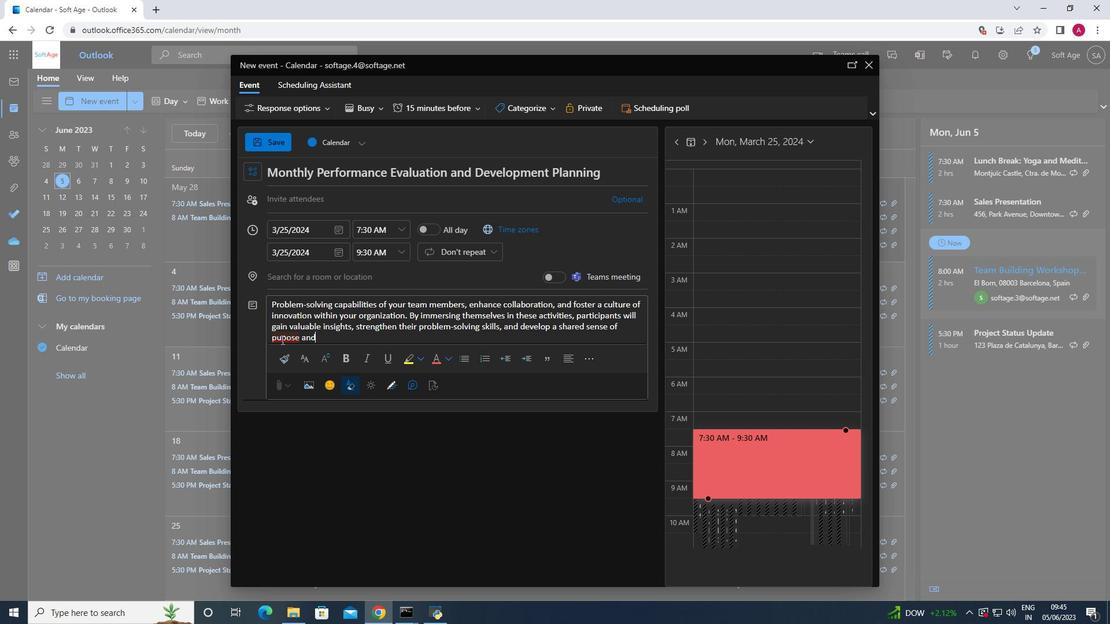 
Action: Mouse moved to (283, 382)
Screenshot: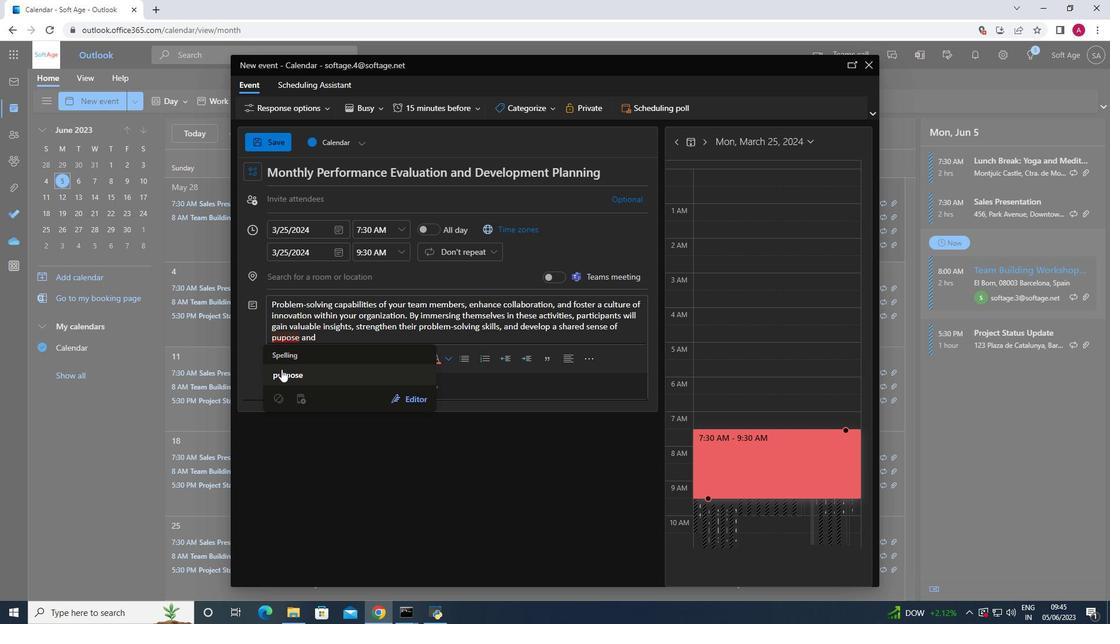 
Action: Mouse pressed left at (283, 382)
Screenshot: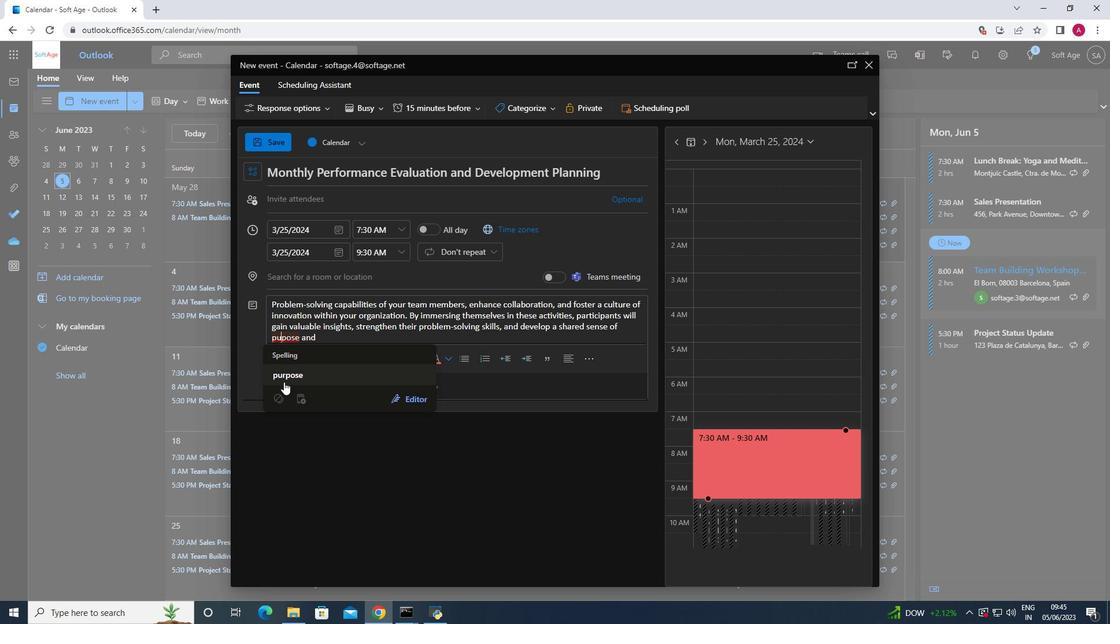 
Action: Mouse moved to (331, 341)
Screenshot: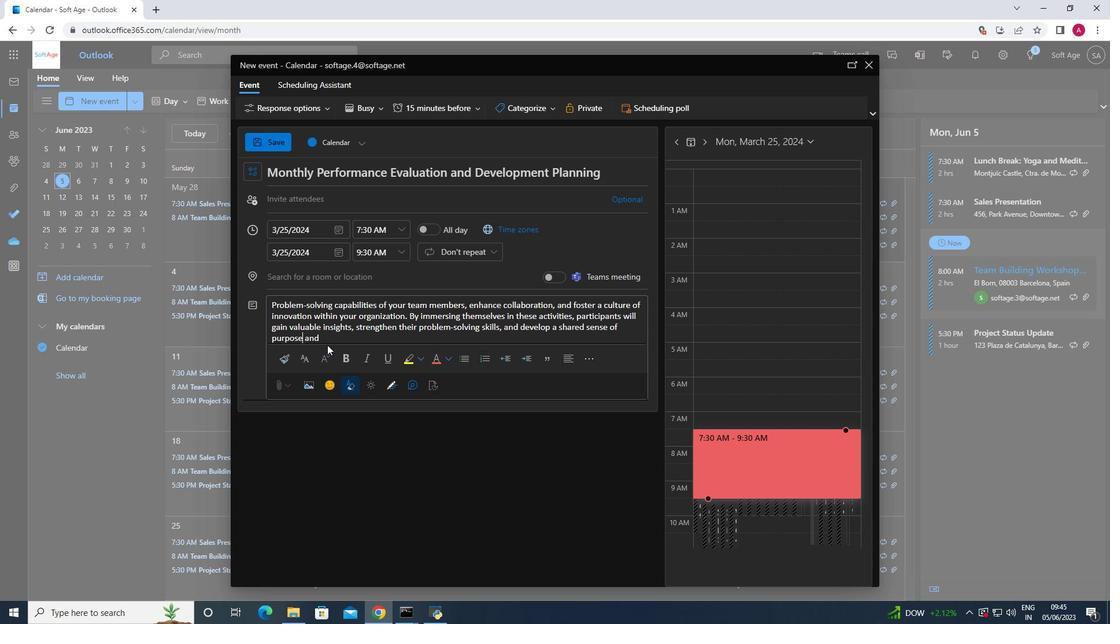 
Action: Mouse pressed left at (331, 341)
Screenshot: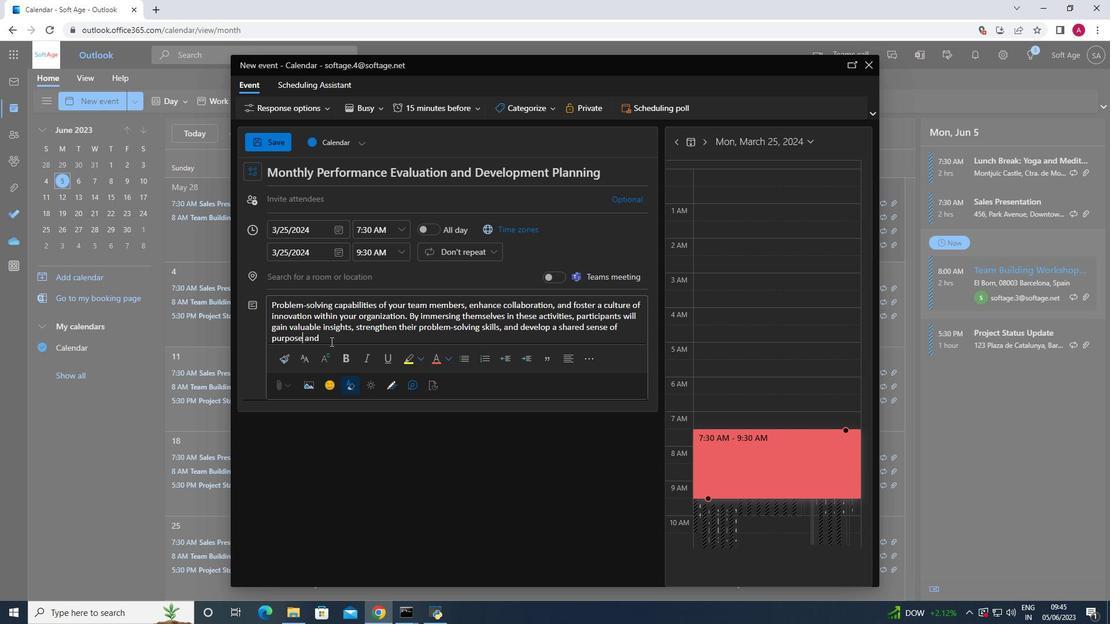 
Action: Key pressed <Key.space>accomplo<Key.backspace>ishment.
Screenshot: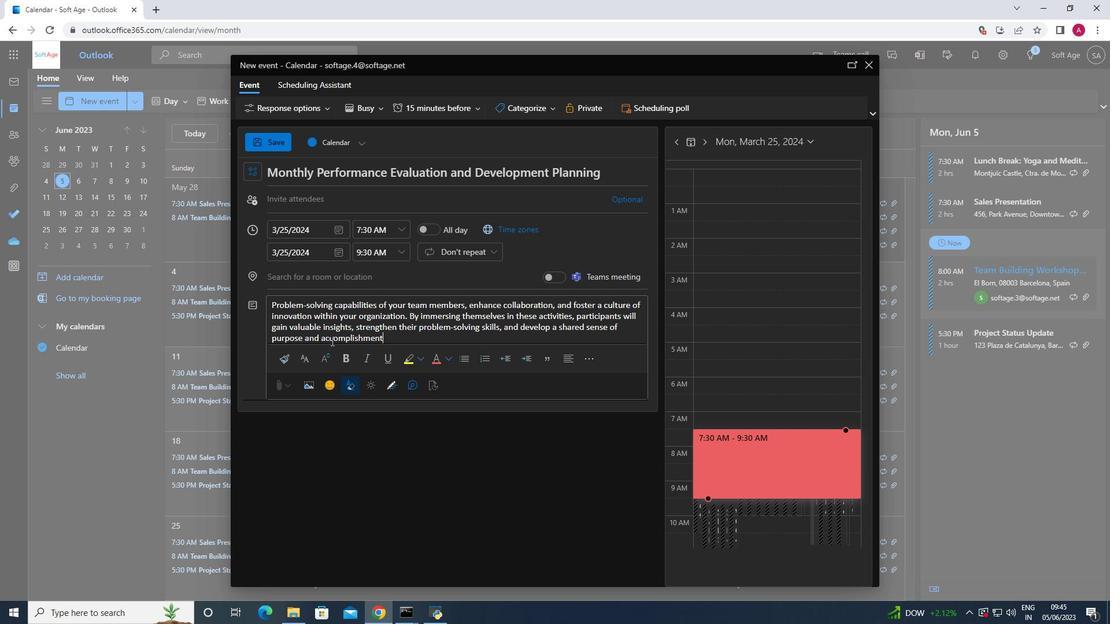 
Action: Mouse moved to (547, 108)
Screenshot: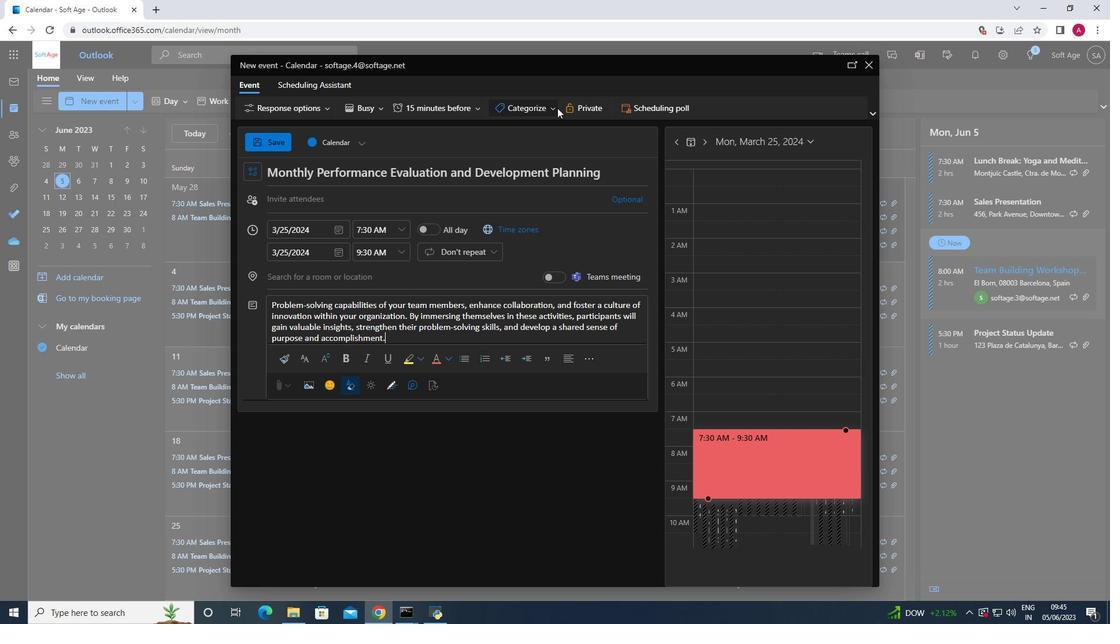 
Action: Mouse pressed left at (547, 108)
Screenshot: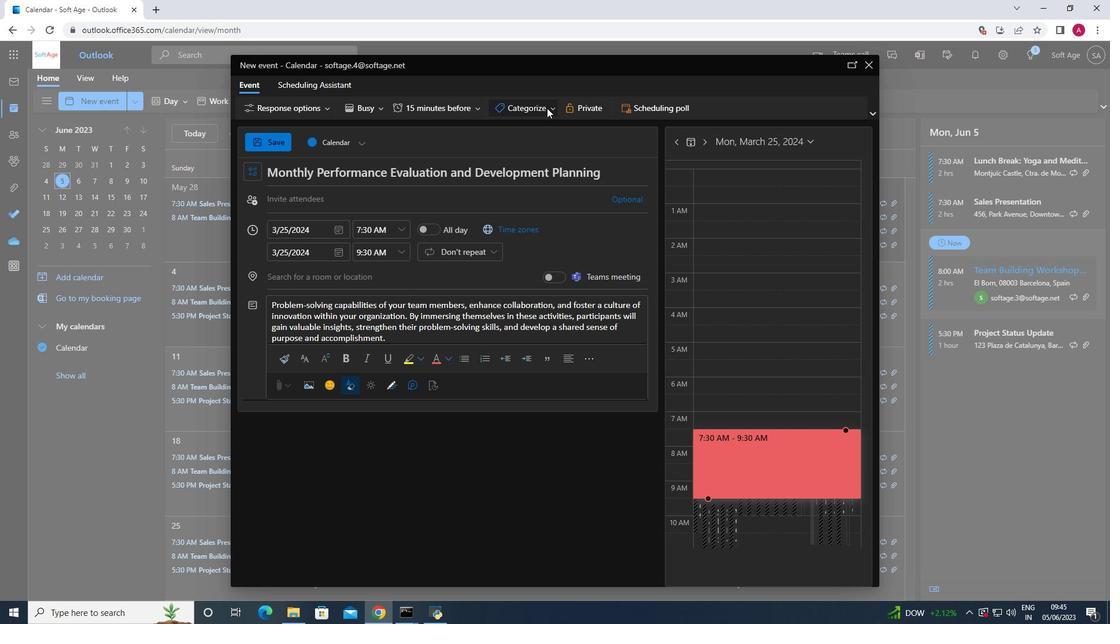 
Action: Mouse moved to (519, 222)
Screenshot: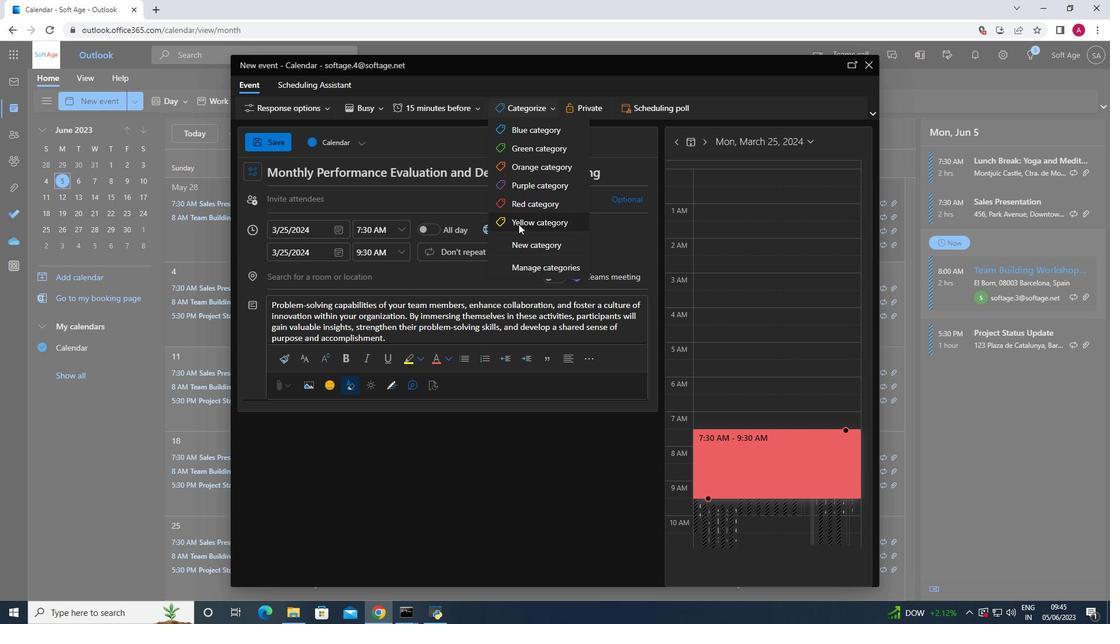 
Action: Mouse pressed left at (519, 222)
Screenshot: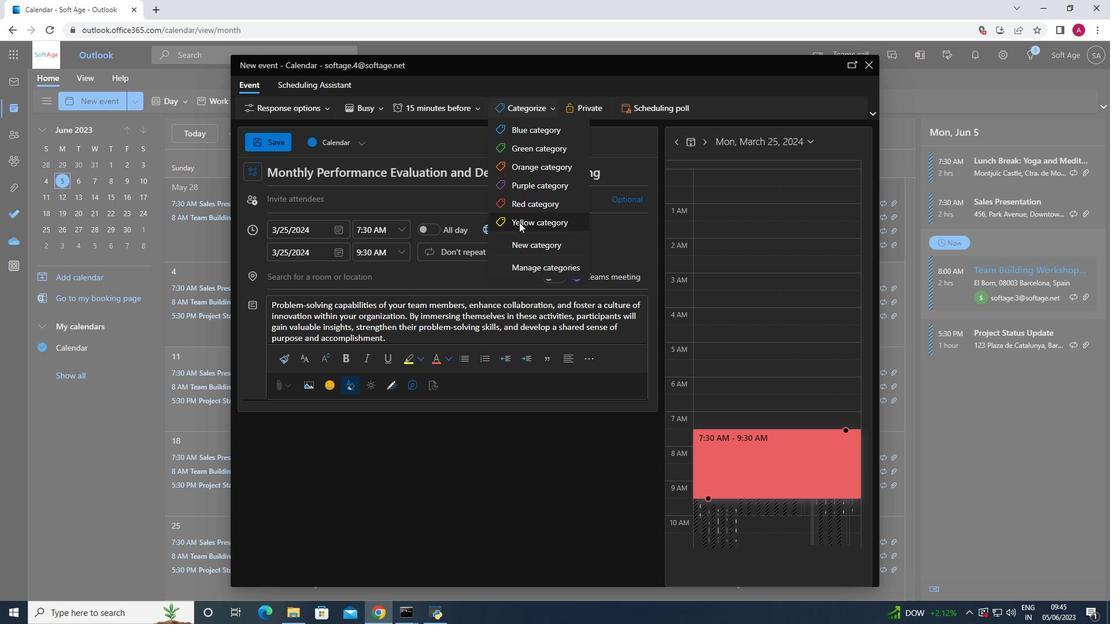 
Action: Mouse moved to (293, 272)
Screenshot: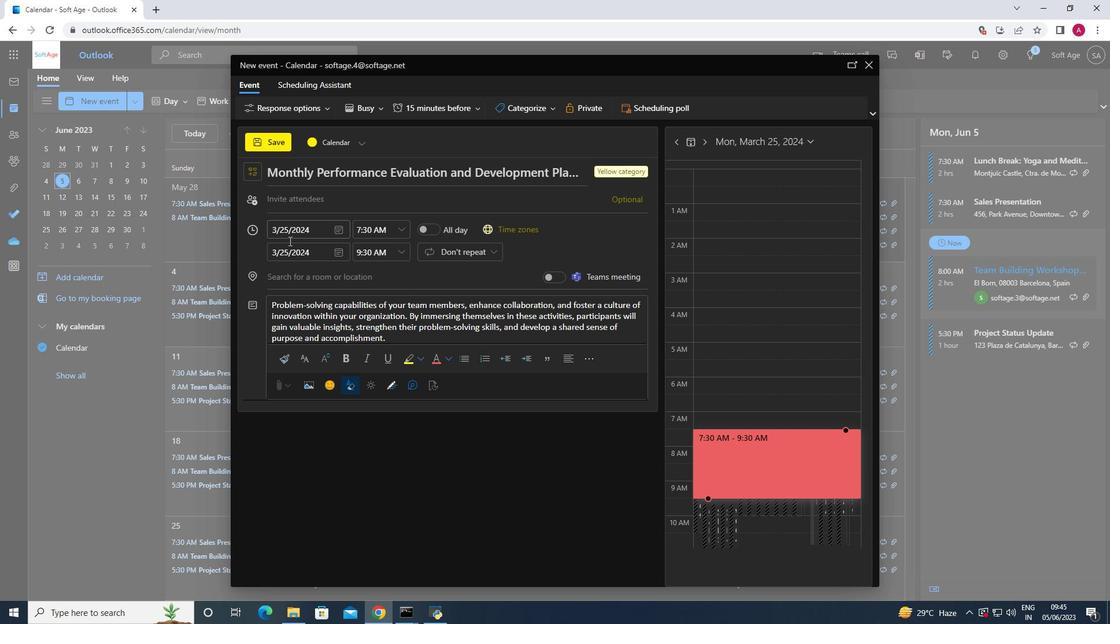 
Action: Mouse pressed left at (293, 272)
Screenshot: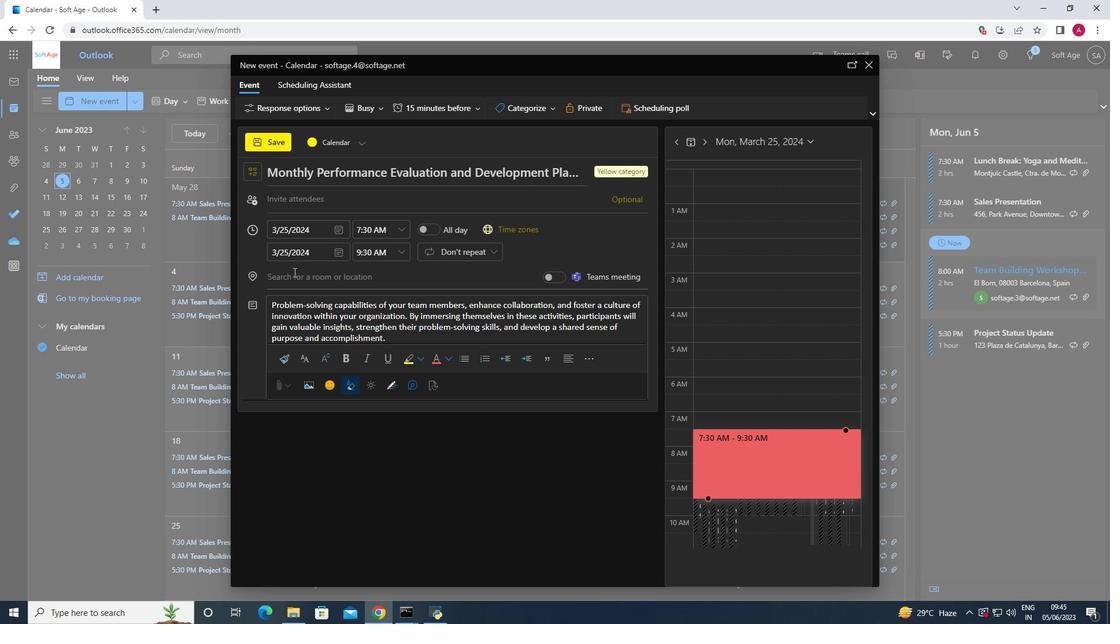 
Action: Key pressed <Key.shift_r>Porto.<Key.backspace>,<Key.shift_r>Portugal
Screenshot: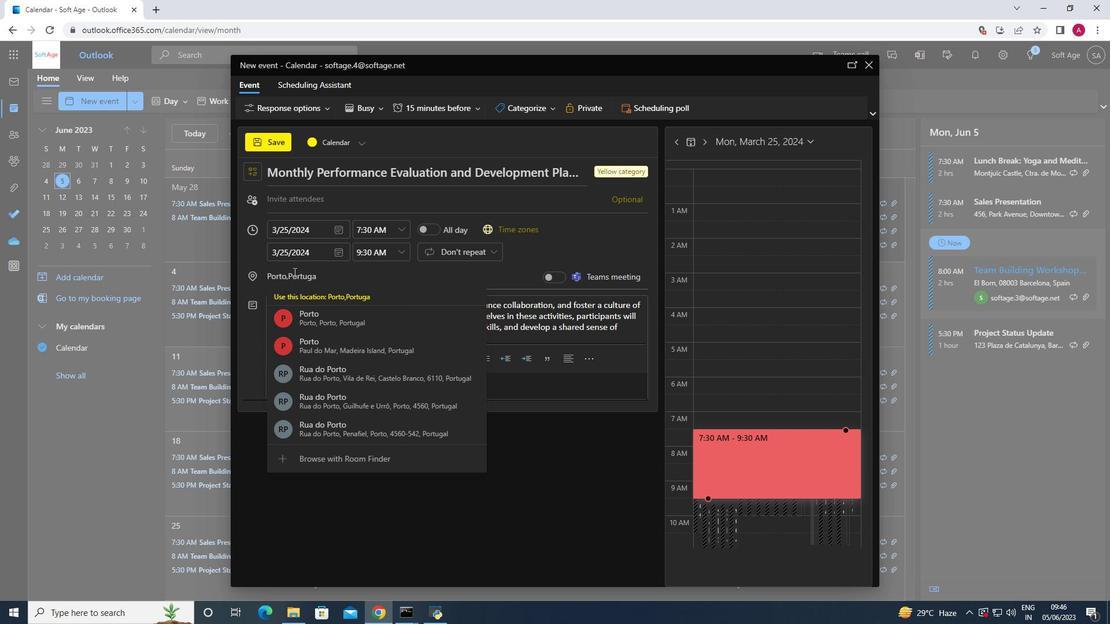 
Action: Mouse moved to (336, 299)
Screenshot: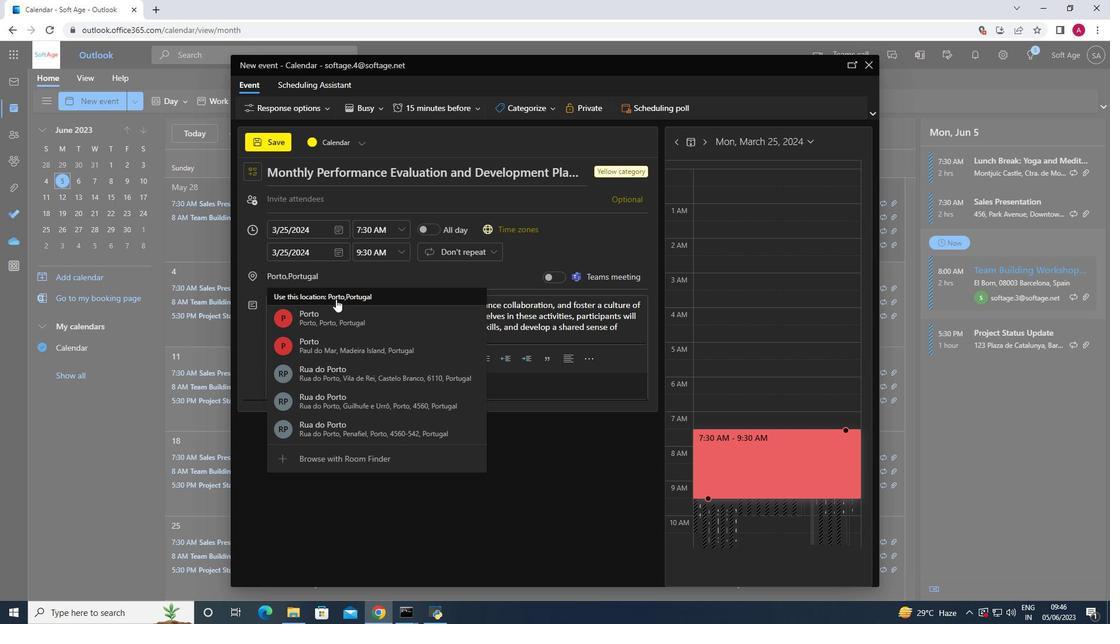 
Action: Mouse pressed left at (336, 299)
Screenshot: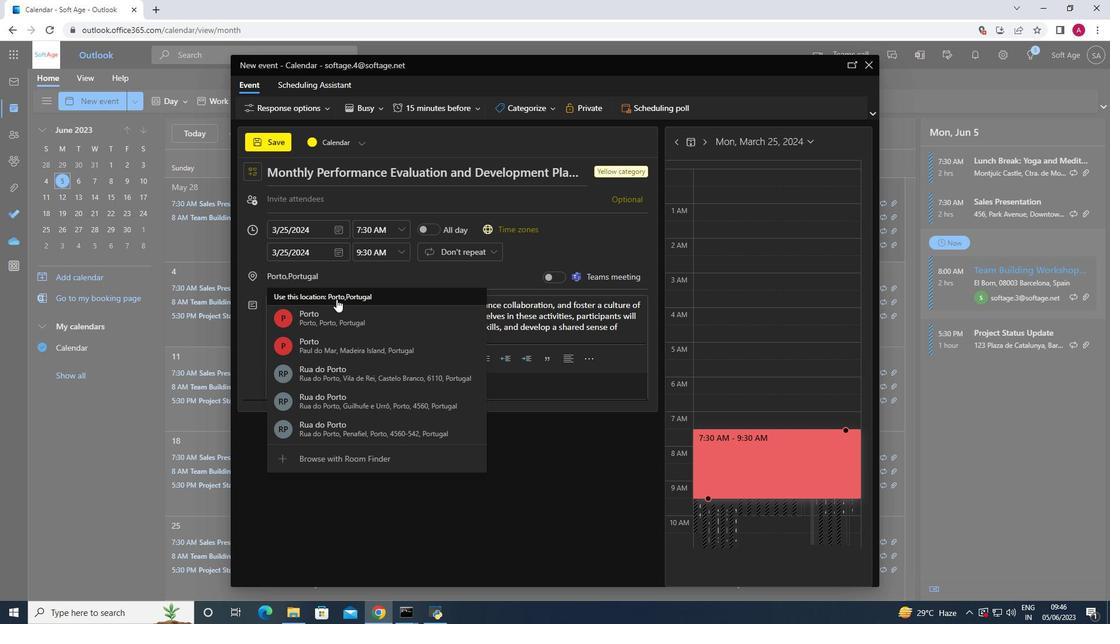 
Action: Mouse moved to (291, 195)
Screenshot: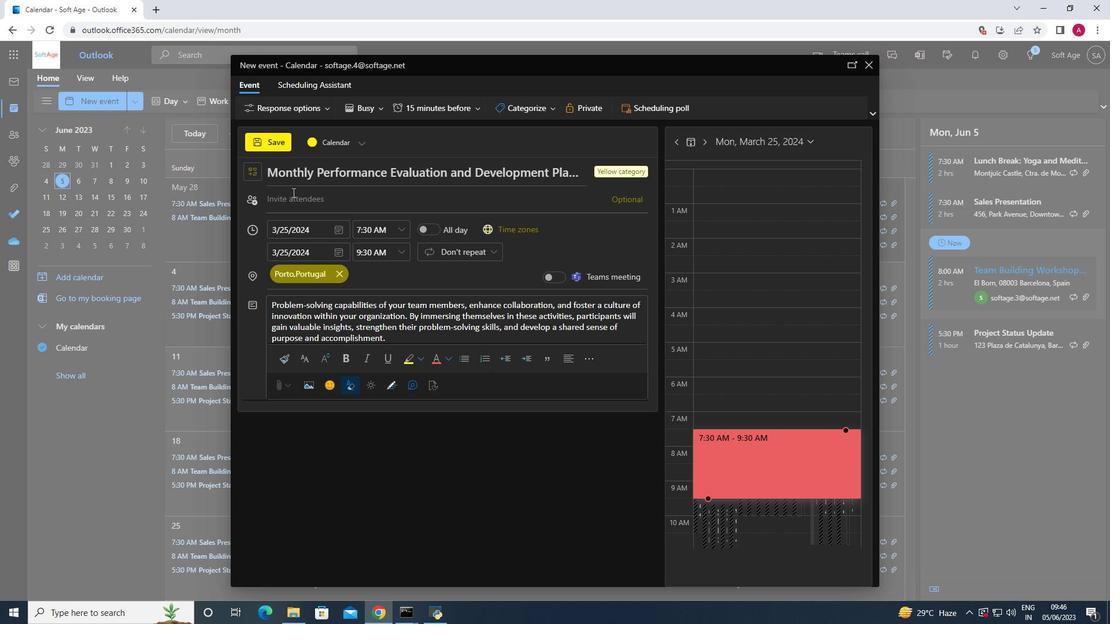 
Action: Mouse pressed left at (291, 195)
Screenshot: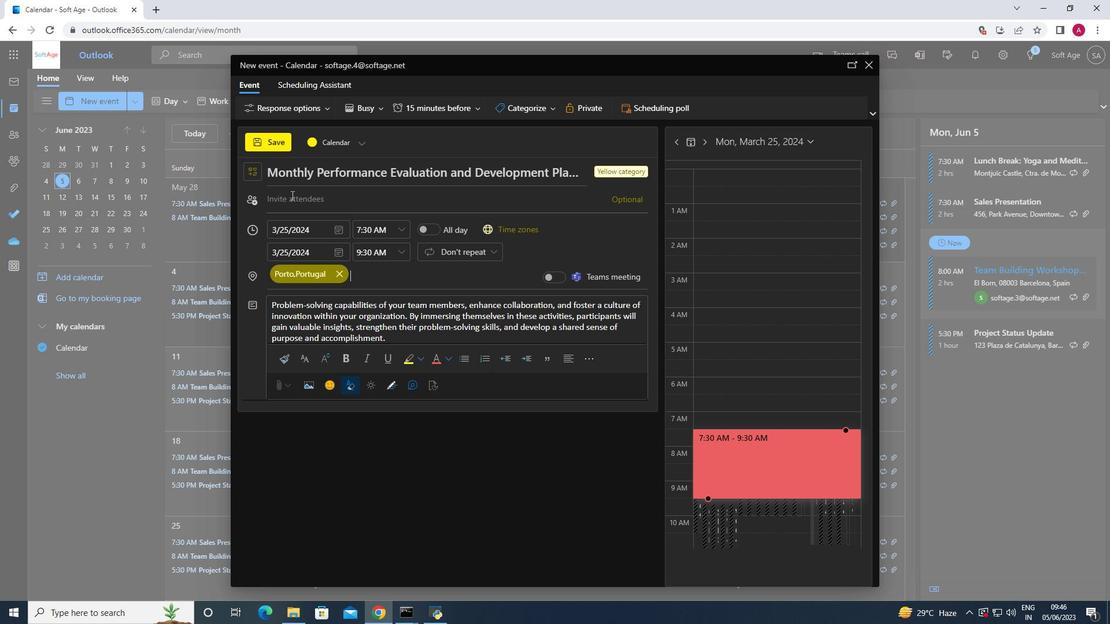 
Action: Mouse moved to (292, 196)
Screenshot: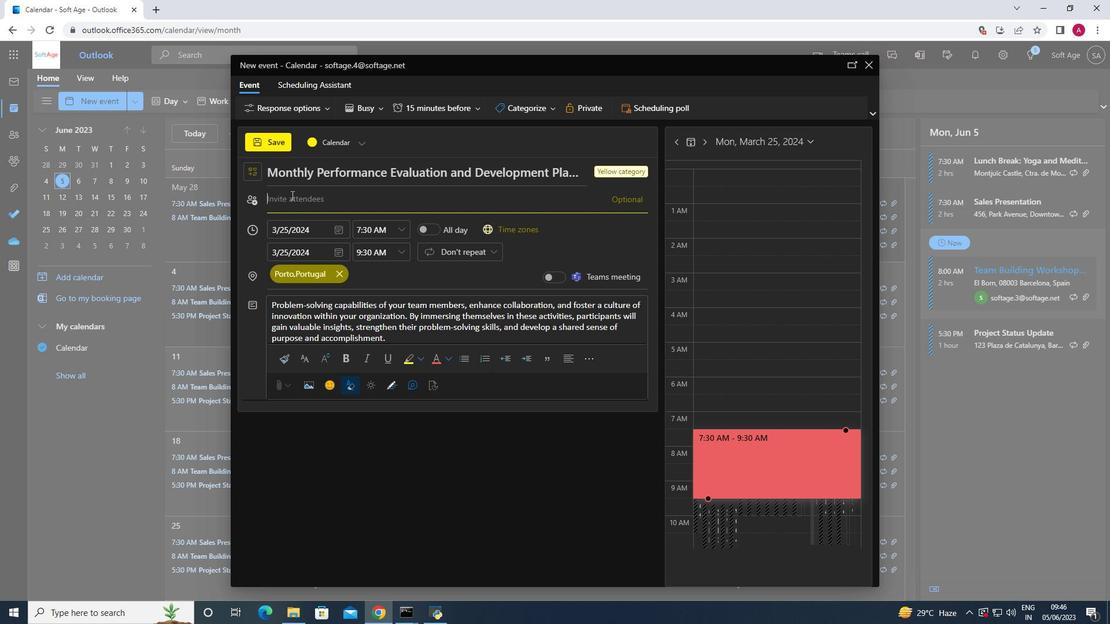 
Action: Key pressed softage.2<Key.shift>@
Screenshot: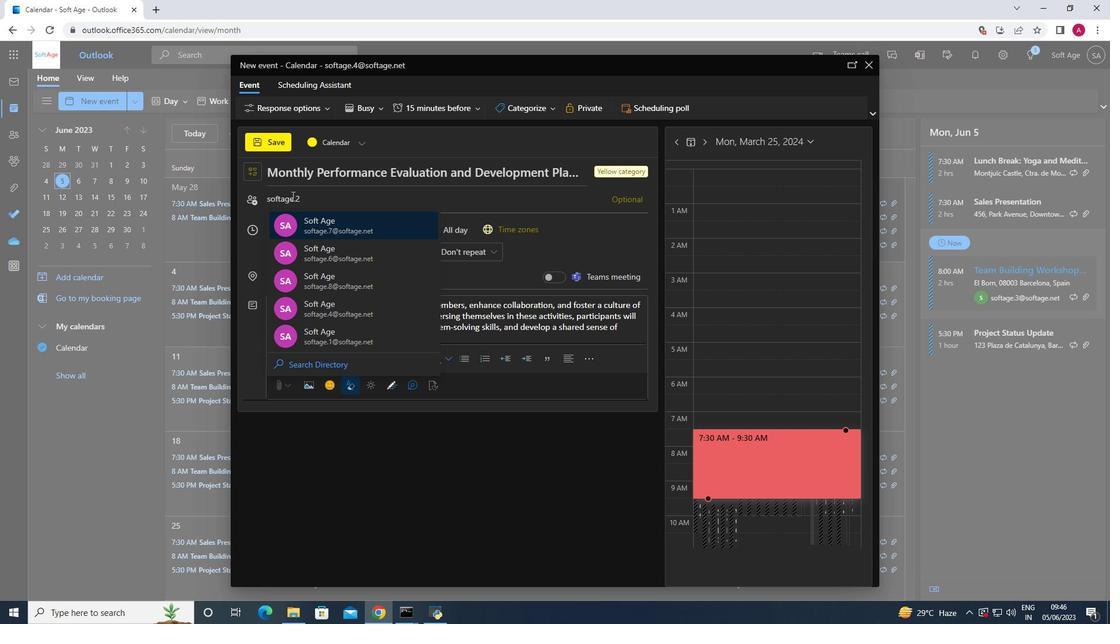 
Action: Mouse moved to (360, 228)
Screenshot: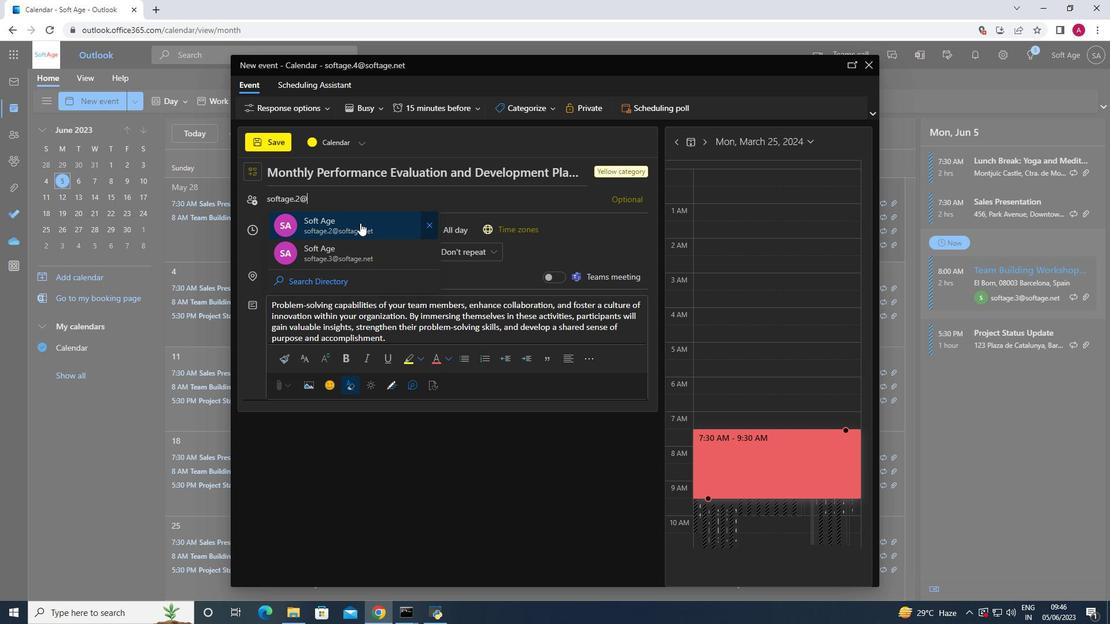 
Action: Mouse pressed left at (360, 228)
Screenshot: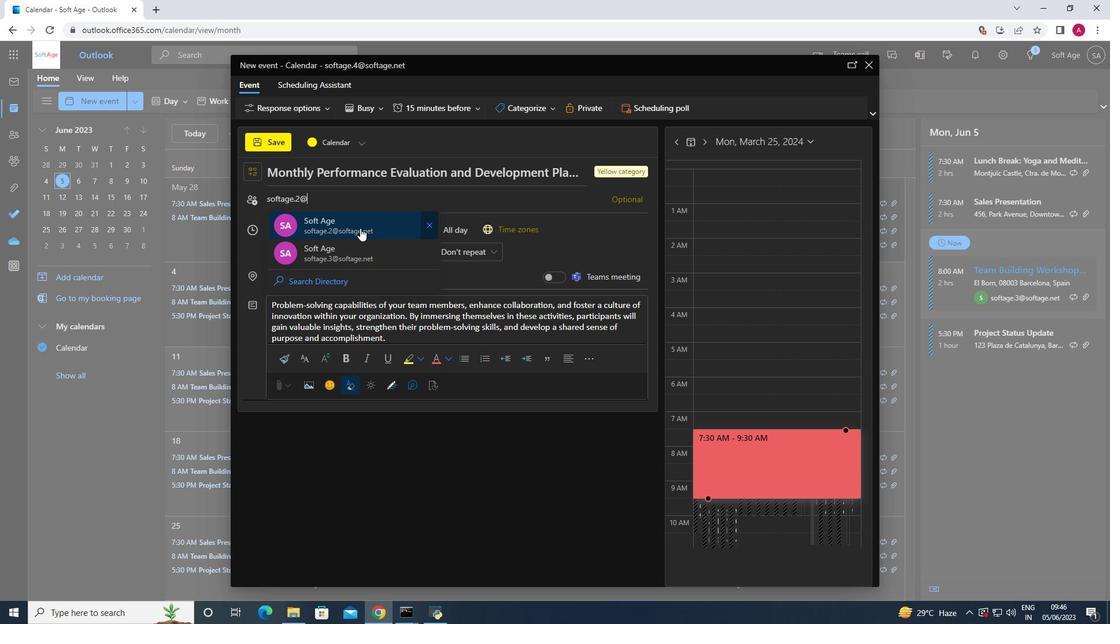 
Action: Mouse moved to (356, 200)
Screenshot: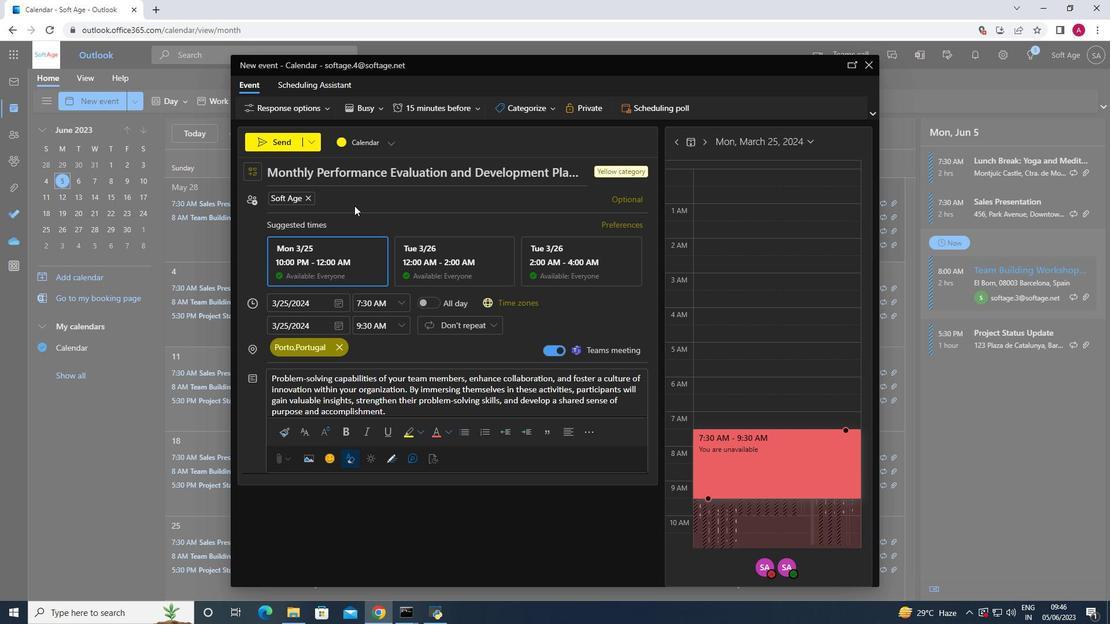 
Action: Key pressed softage.3<Key.shift>@
Screenshot: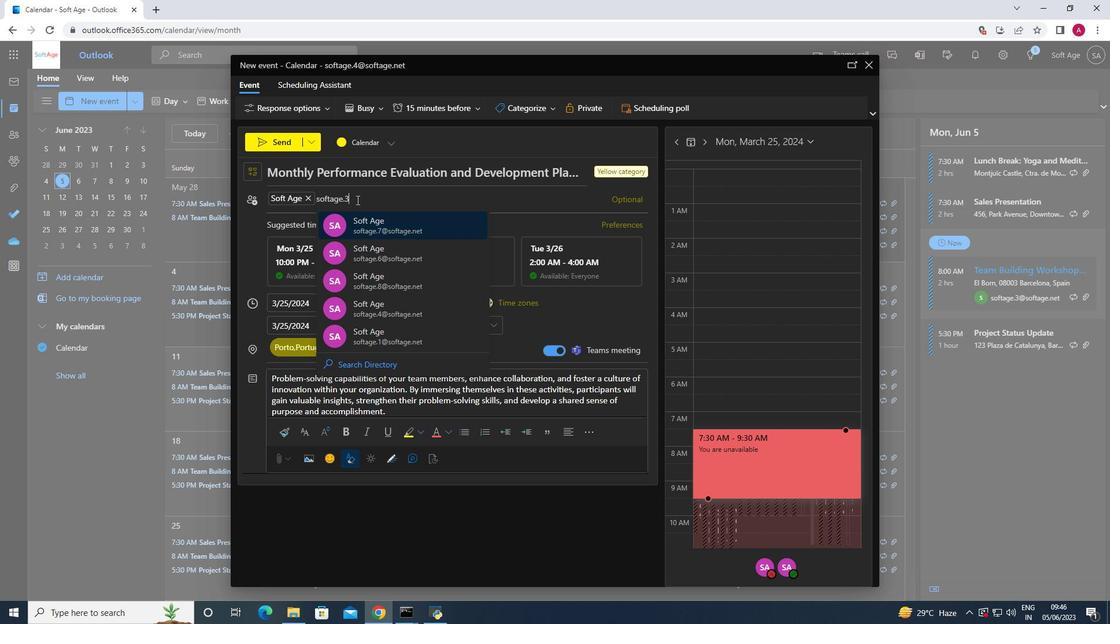 
Action: Mouse moved to (369, 213)
Screenshot: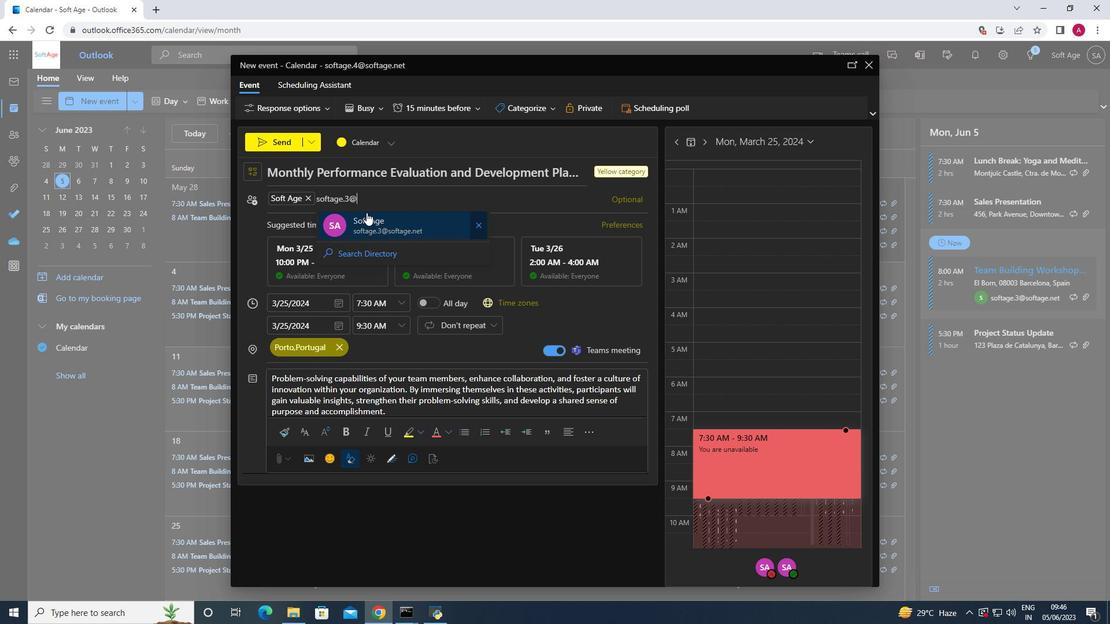 
Action: Mouse pressed left at (369, 213)
Screenshot: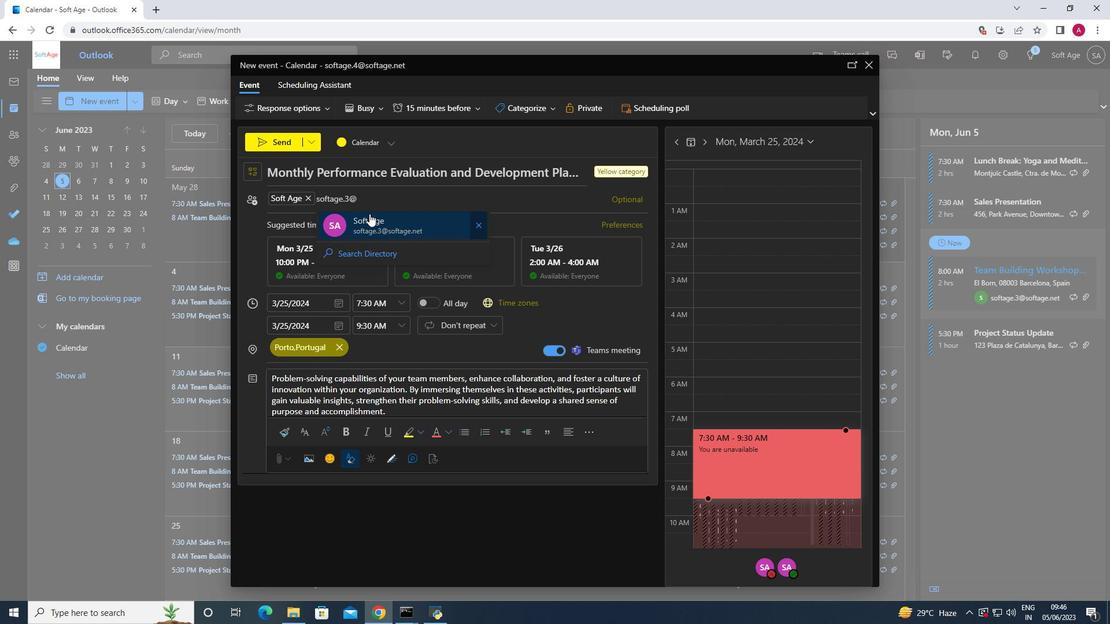 
Action: Mouse moved to (477, 104)
Screenshot: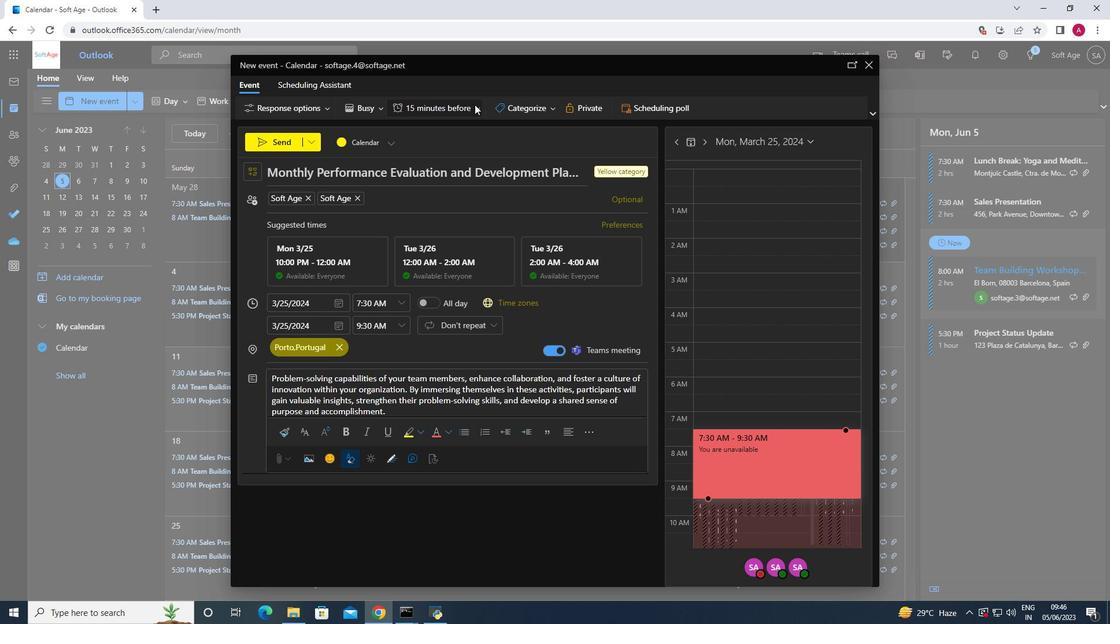 
Action: Mouse pressed left at (477, 104)
Screenshot: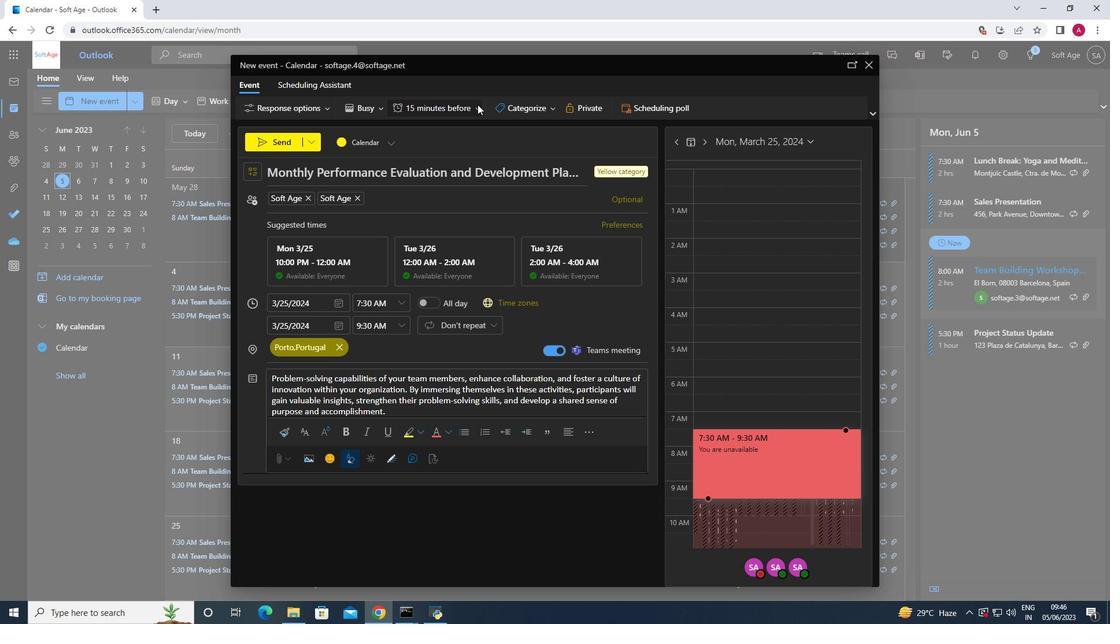
Action: Mouse moved to (456, 149)
Screenshot: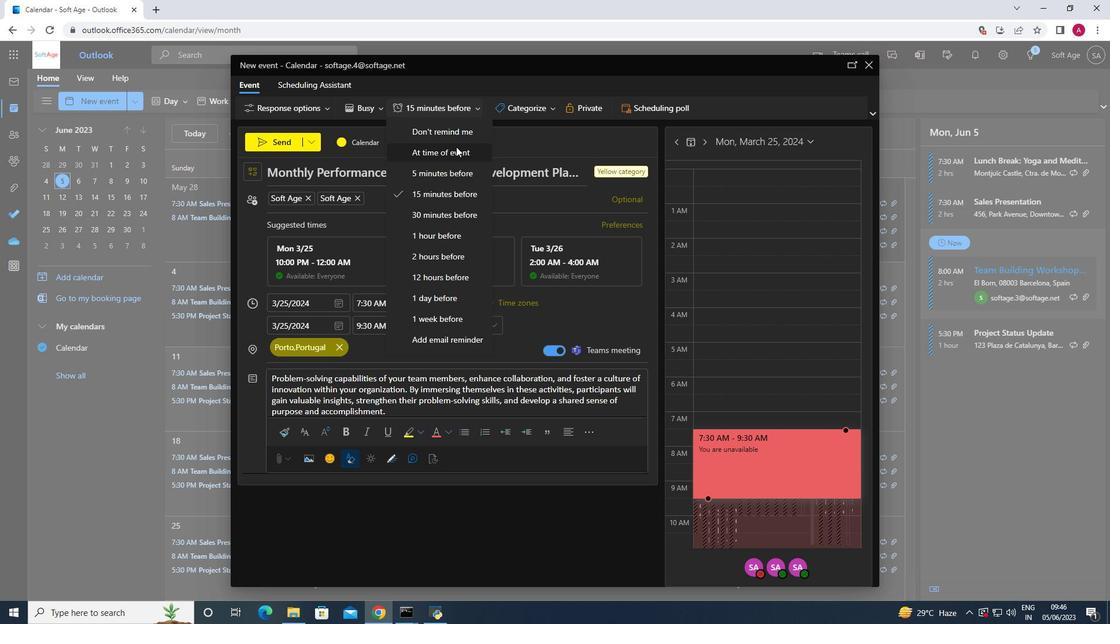 
Action: Mouse pressed left at (456, 149)
Screenshot: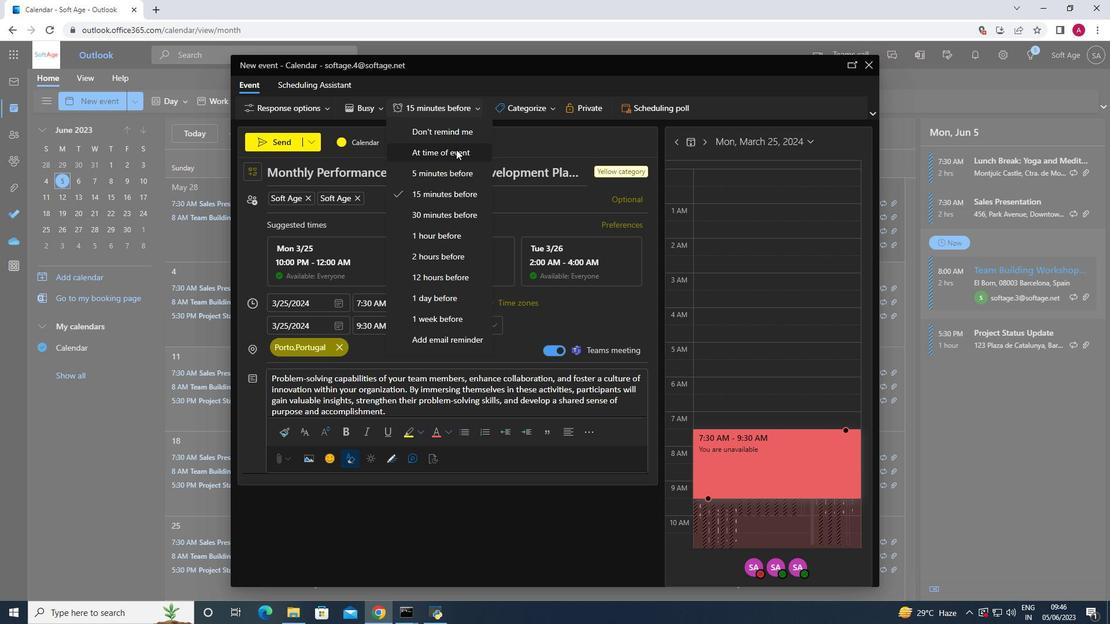 
Action: Mouse moved to (276, 143)
Screenshot: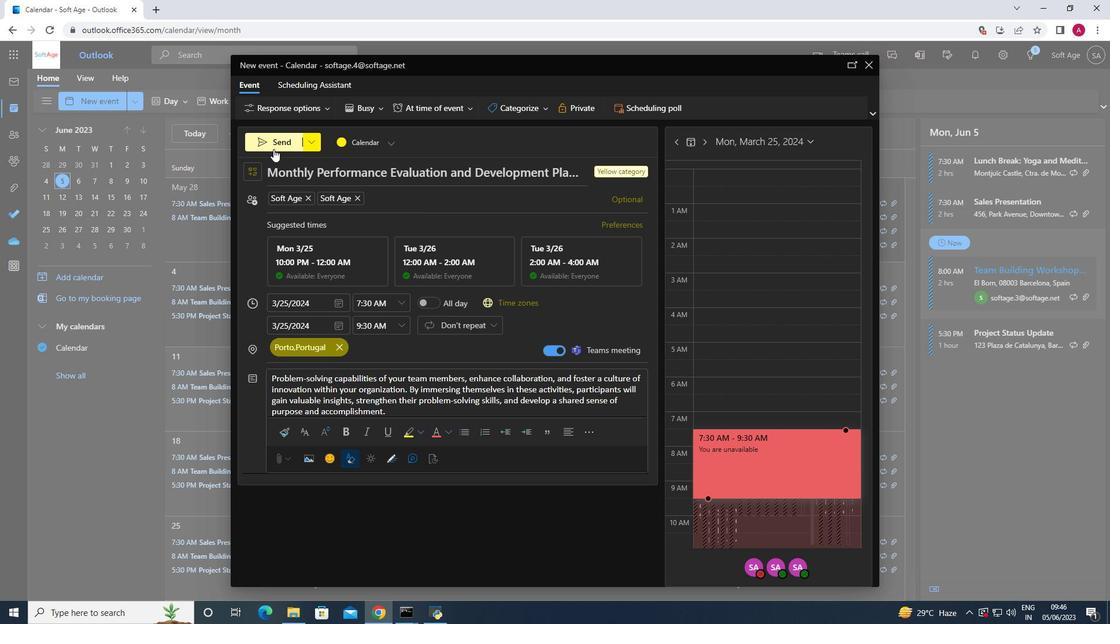 
Action: Mouse pressed left at (276, 143)
Screenshot: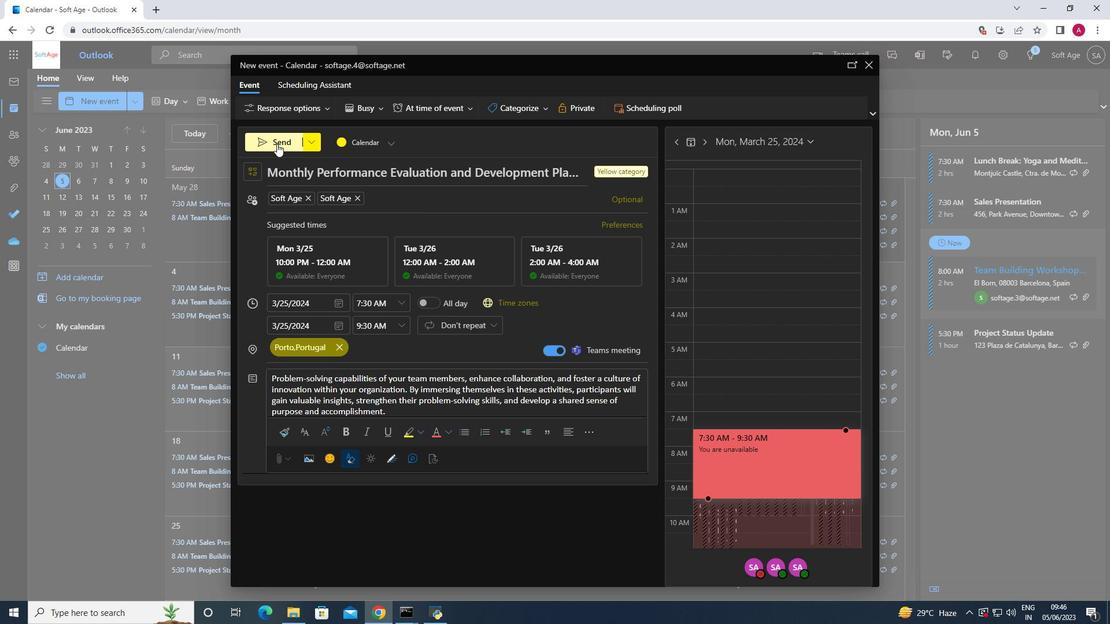 
Action: Mouse moved to (276, 143)
Screenshot: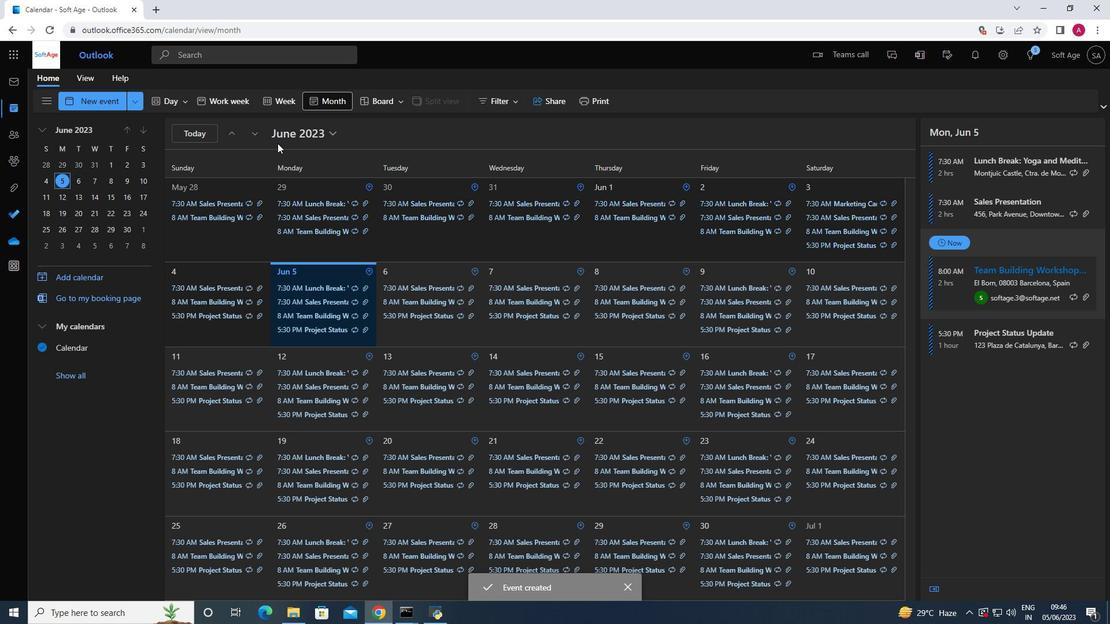 
